 Task: Add an event with the title Strategy Planning Session, date '2024/05/16', time 8:00 AM to 10:00 AMand add a description: The Strategy Planning Session sets the foundation for informed decision-making, goal alignment, and coordinated efforts. It enables participants to collectively shape the organization's or project's direction, anticipate challenges, and create a roadmap for success._x000D_
_x000D_
_x000D_
_x000D_
_x000D_
Select event color  Basil . Add location for the event as: 654 Calle de Alcalá, Madrid, Spain, logged in from the account softage.1@softage.netand send the event invitation to softage.9@softage.net and softage.10@softage.net. Set a reminder for the event Monthly on the third Sunday
Action: Mouse moved to (38, 100)
Screenshot: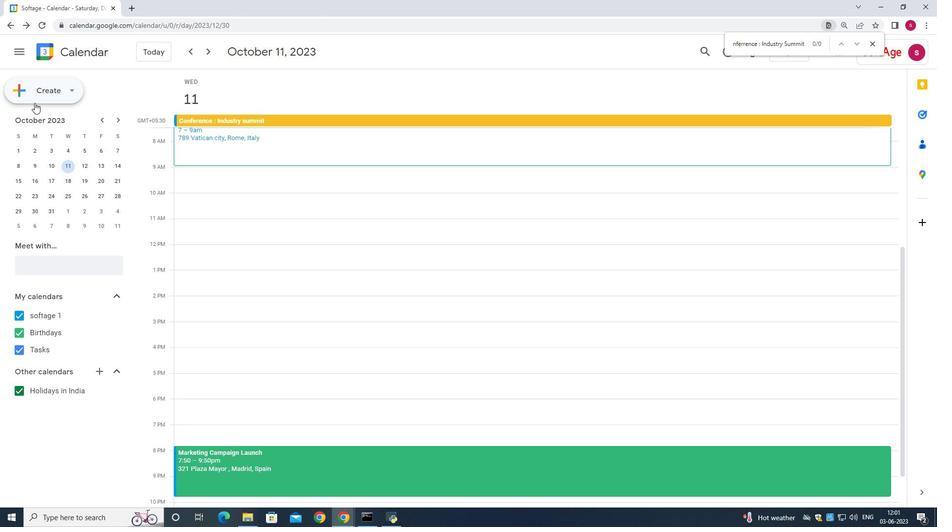 
Action: Mouse pressed left at (38, 100)
Screenshot: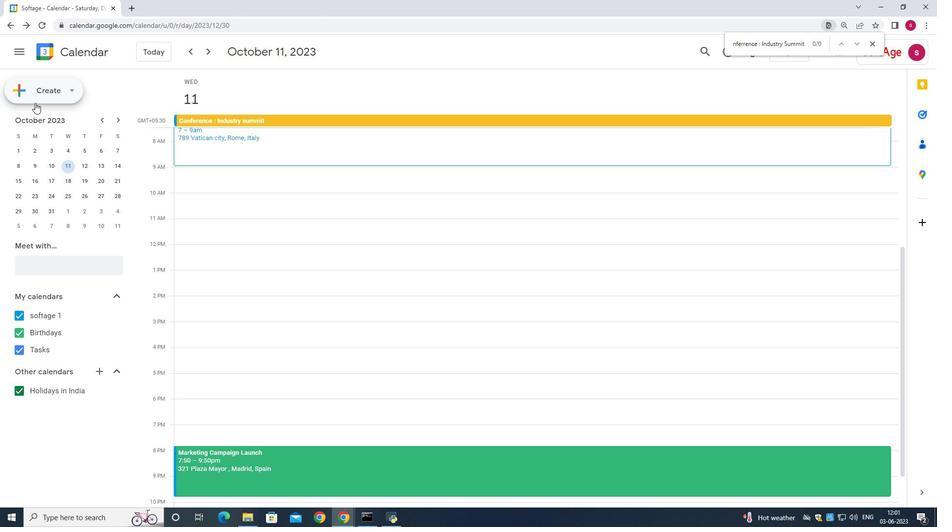 
Action: Mouse moved to (42, 116)
Screenshot: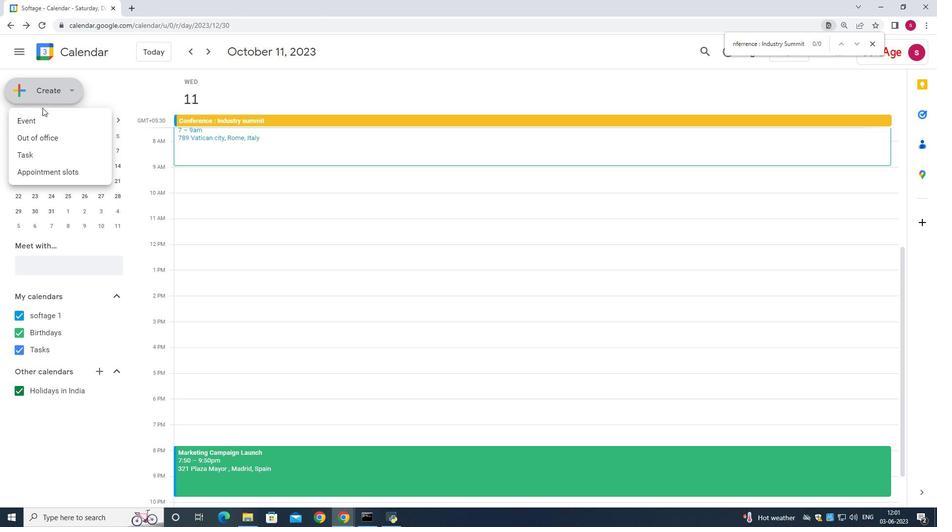 
Action: Mouse pressed left at (42, 116)
Screenshot: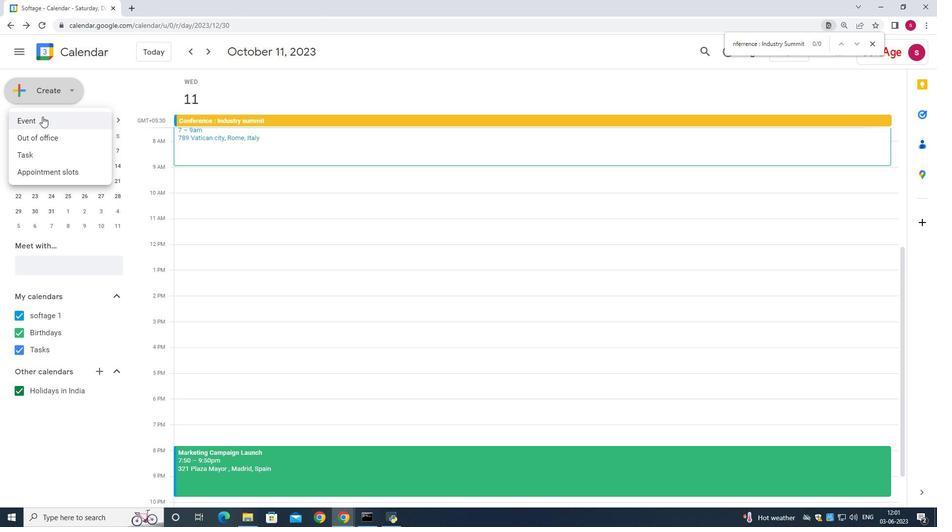 
Action: Mouse moved to (475, 172)
Screenshot: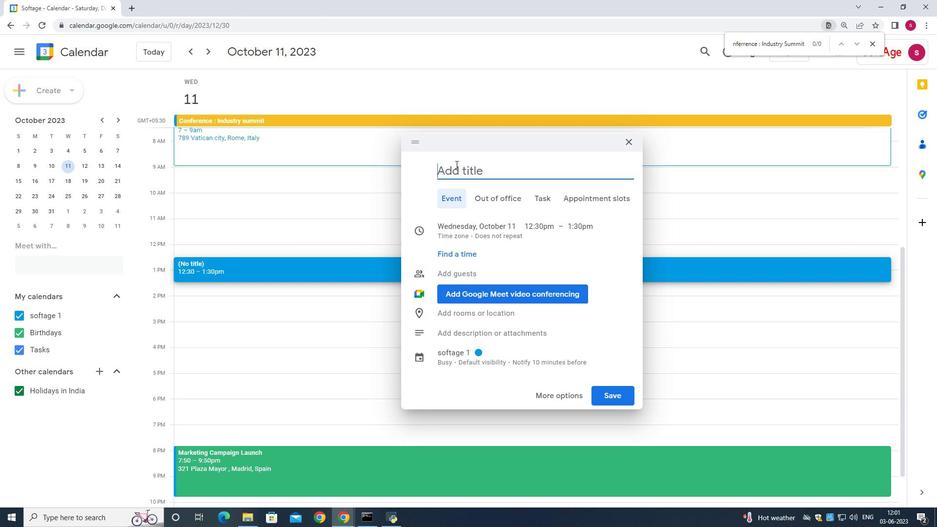 
Action: Mouse pressed left at (475, 172)
Screenshot: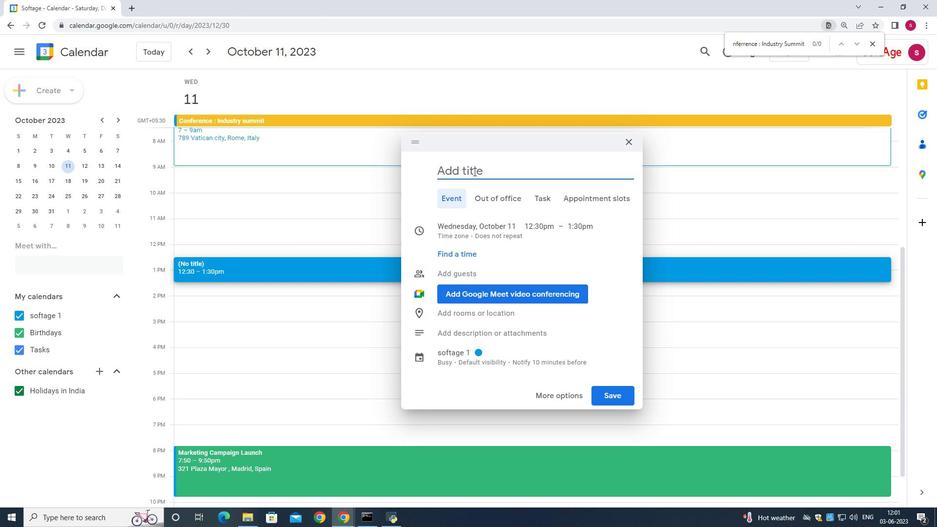 
Action: Key pressed <Key.shift>Strategy<Key.space><Key.shift>Planning<Key.space><Key.shift>Session
Screenshot: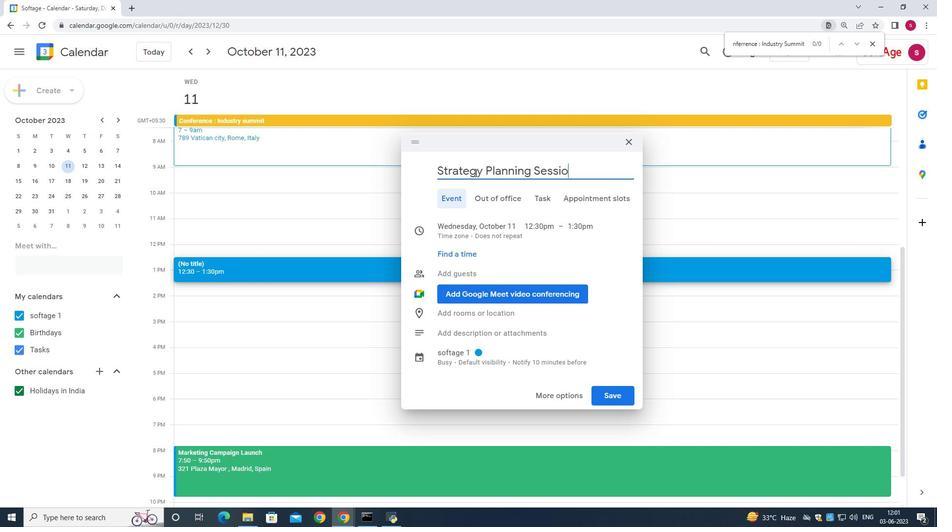 
Action: Mouse moved to (449, 227)
Screenshot: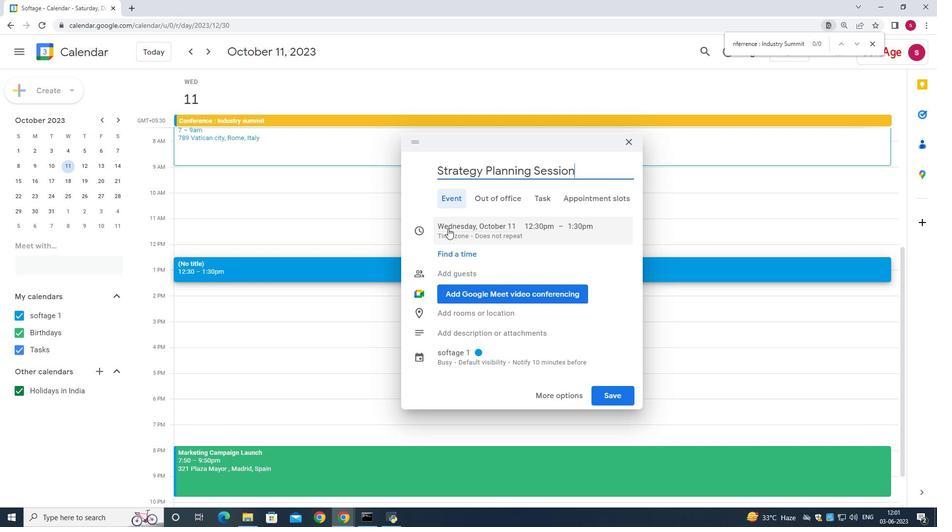 
Action: Mouse pressed left at (449, 227)
Screenshot: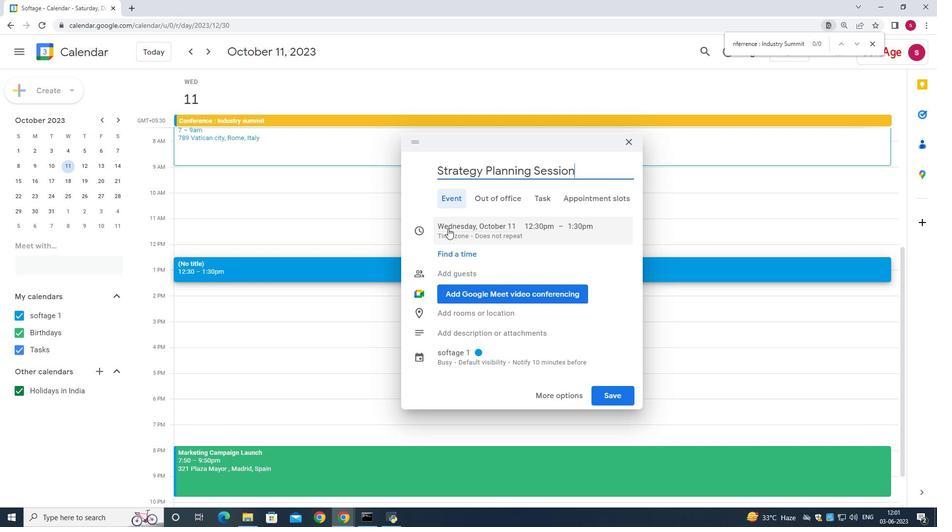 
Action: Mouse moved to (554, 249)
Screenshot: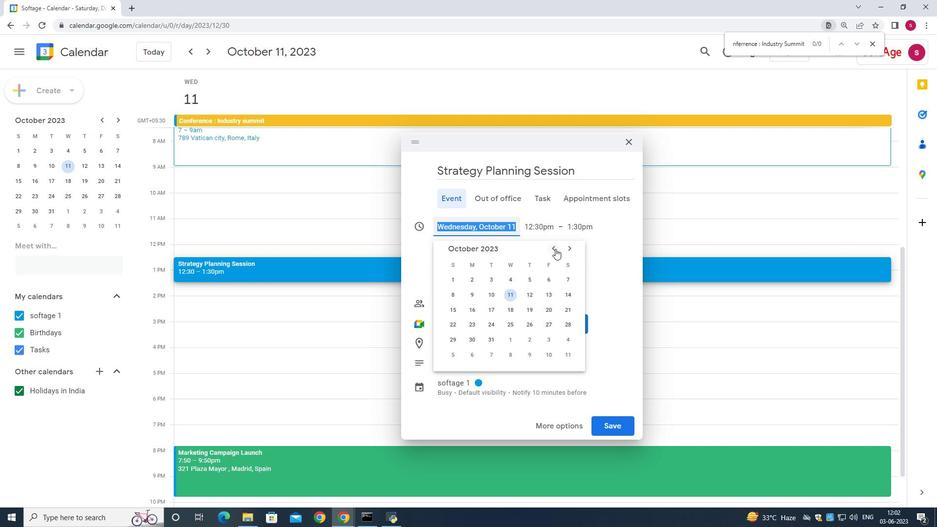 
Action: Mouse pressed left at (554, 249)
Screenshot: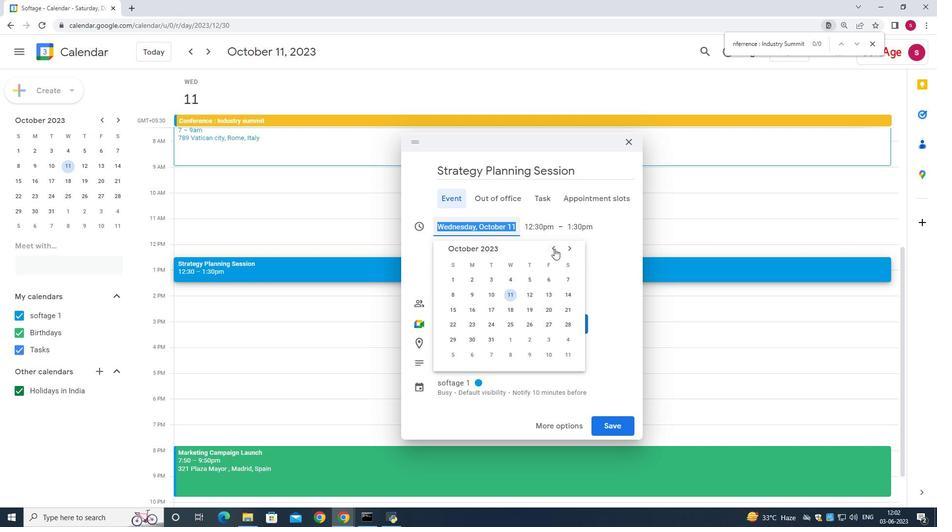 
Action: Mouse pressed left at (554, 249)
Screenshot: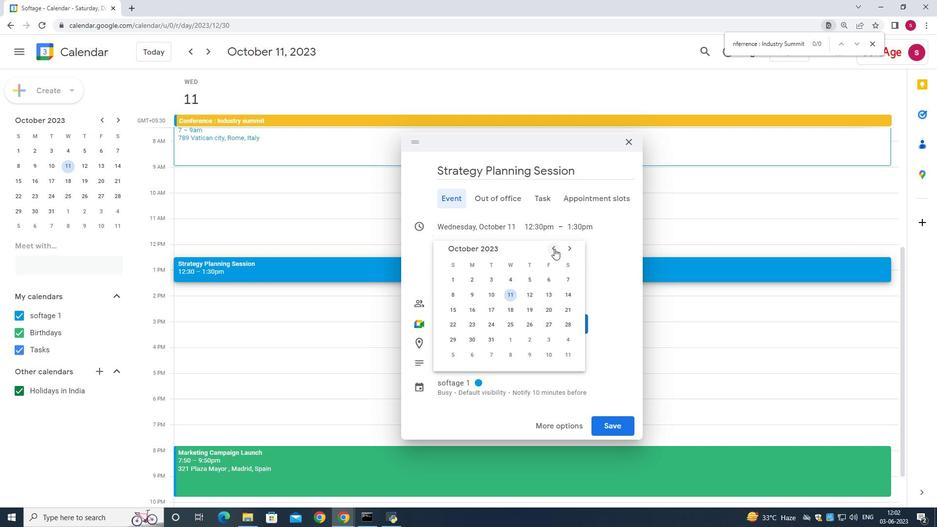 
Action: Mouse pressed left at (554, 249)
Screenshot: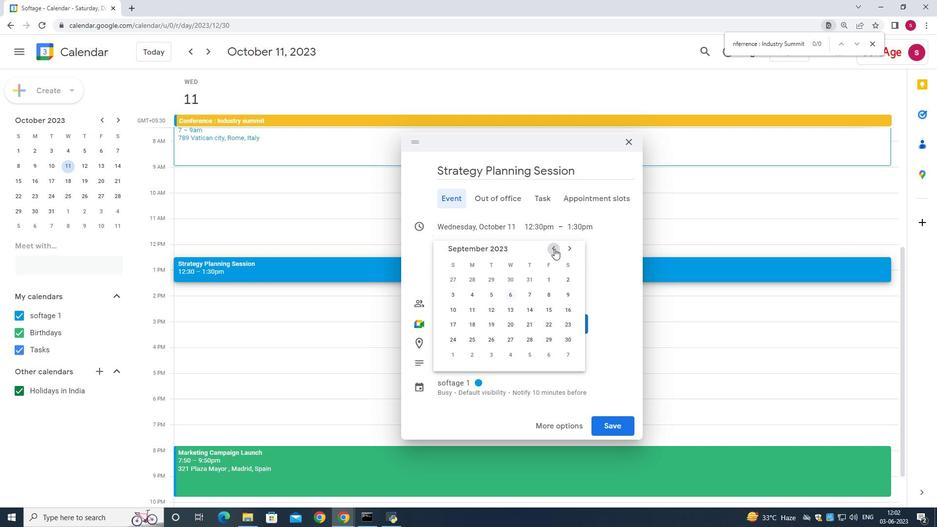 
Action: Mouse pressed left at (554, 249)
Screenshot: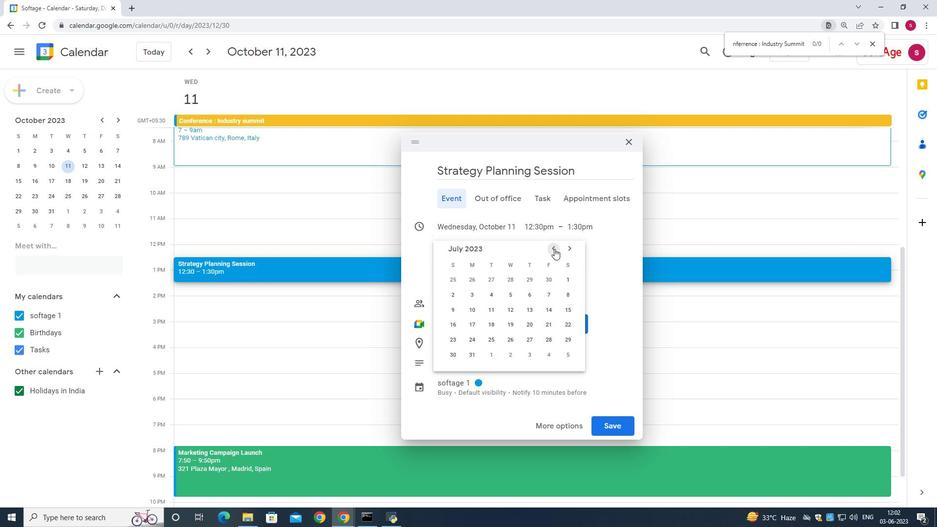 
Action: Mouse pressed left at (554, 249)
Screenshot: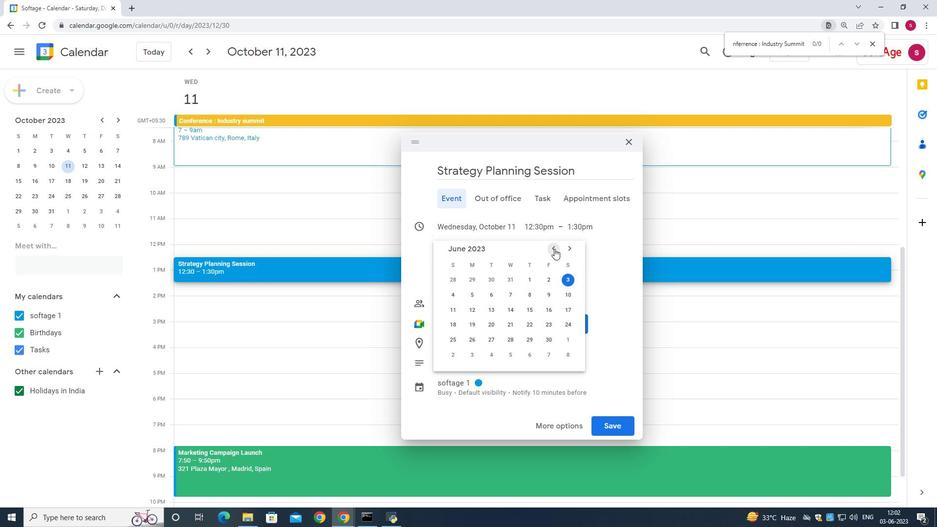 
Action: Mouse moved to (489, 310)
Screenshot: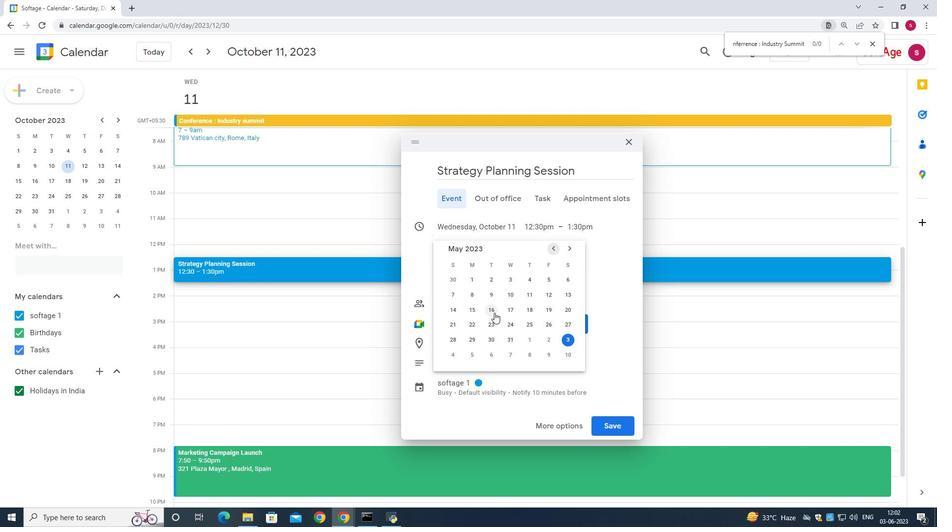 
Action: Mouse pressed left at (489, 310)
Screenshot: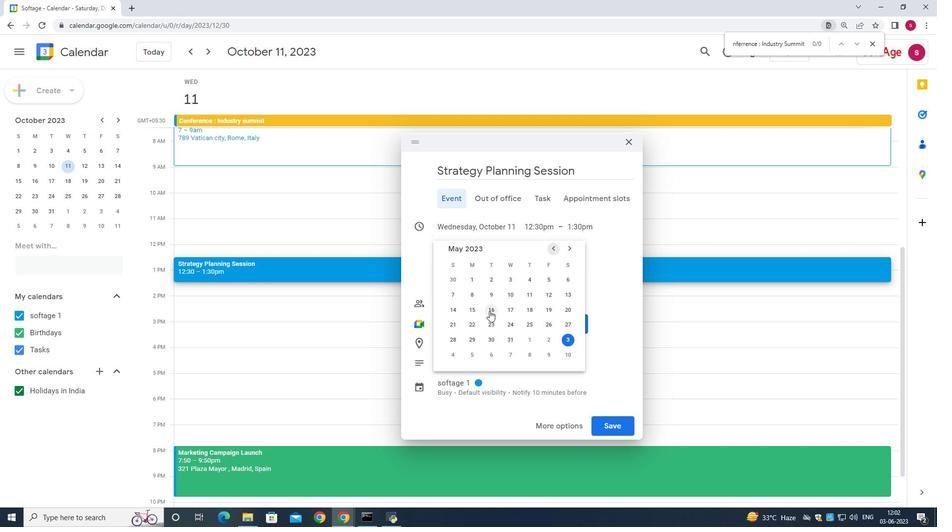 
Action: Mouse moved to (520, 230)
Screenshot: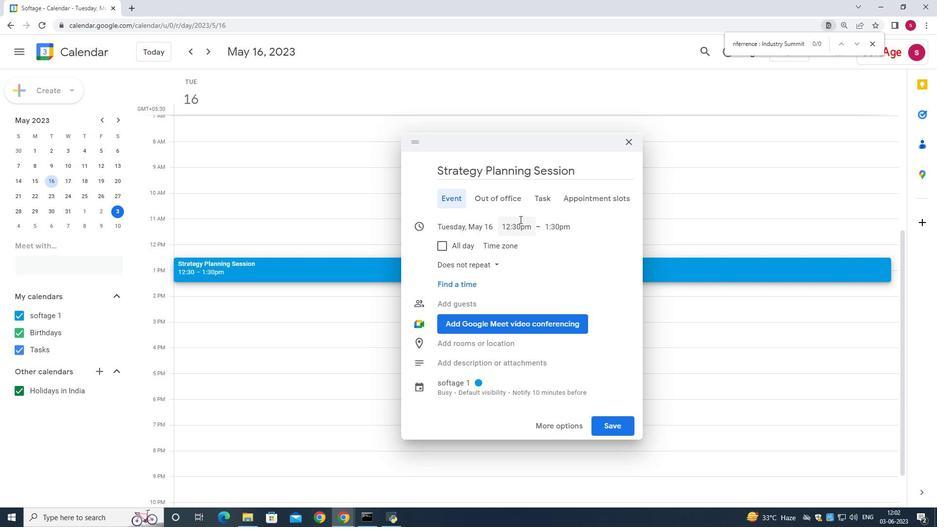 
Action: Mouse pressed left at (520, 230)
Screenshot: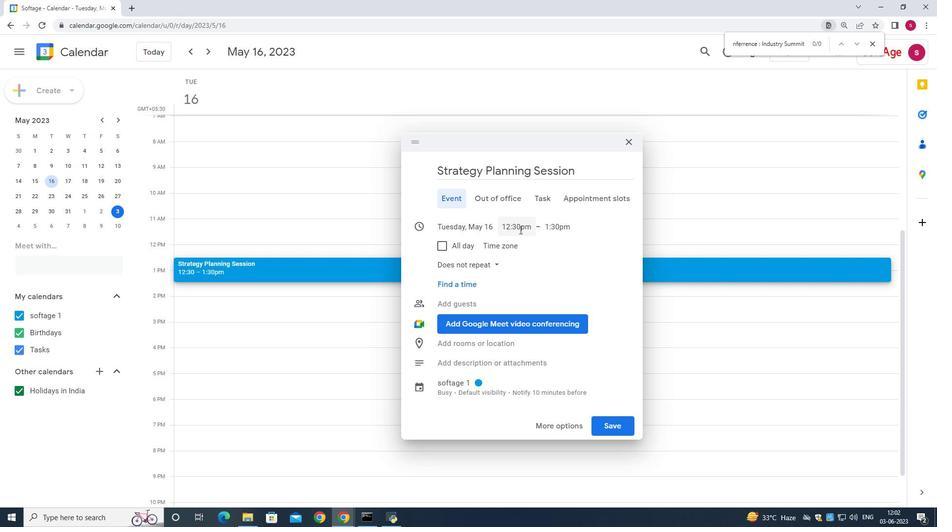 
Action: Mouse moved to (525, 263)
Screenshot: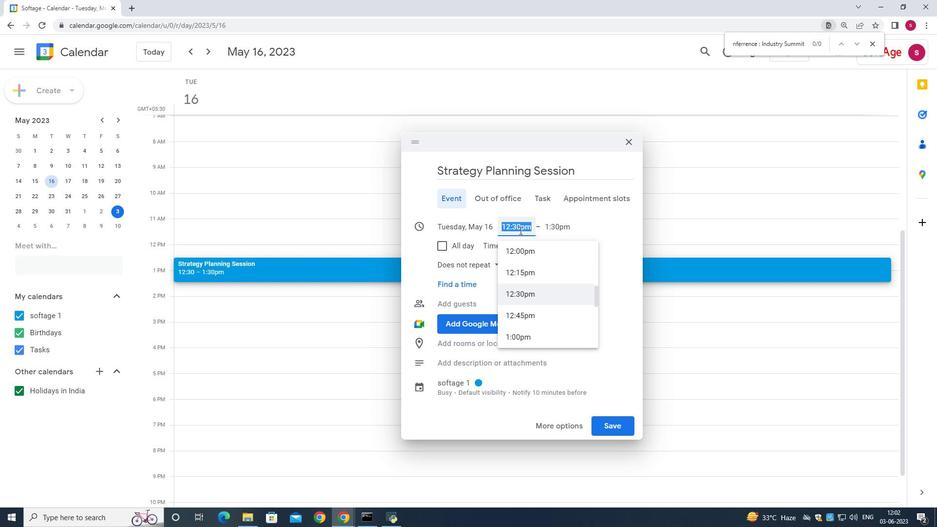 
Action: Mouse scrolled (525, 264) with delta (0, 0)
Screenshot: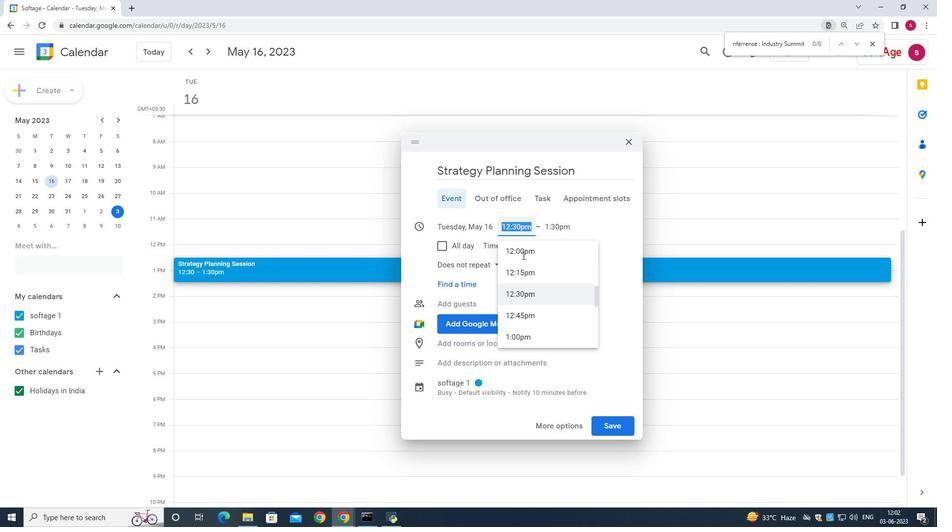 
Action: Mouse scrolled (525, 264) with delta (0, 0)
Screenshot: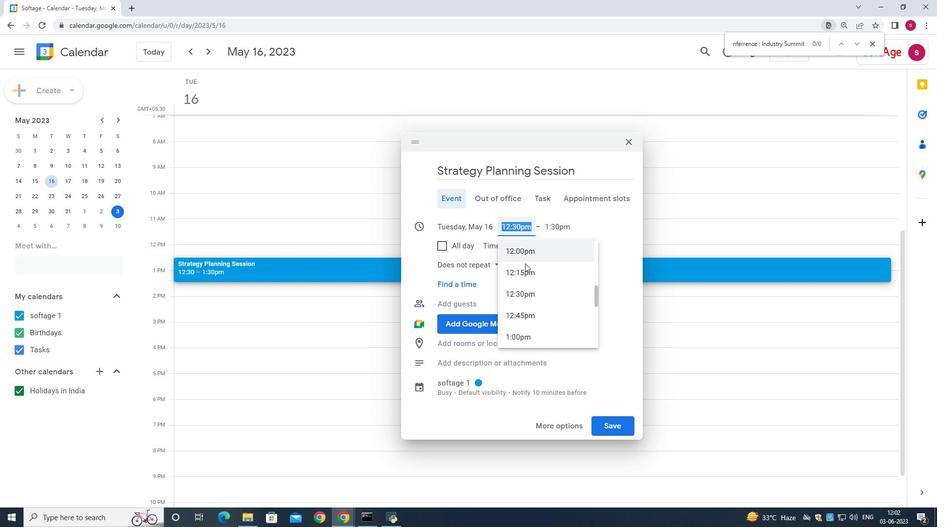 
Action: Mouse scrolled (525, 264) with delta (0, 0)
Screenshot: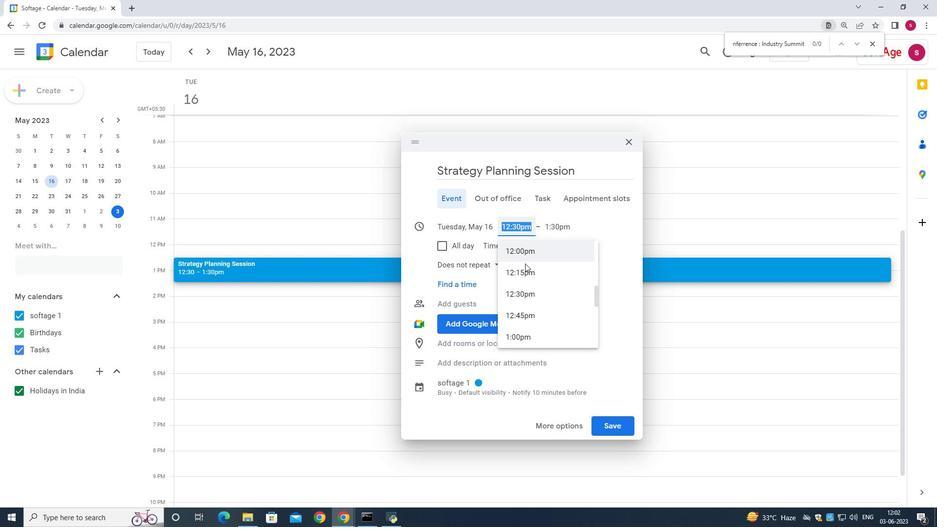 
Action: Mouse scrolled (525, 264) with delta (0, 0)
Screenshot: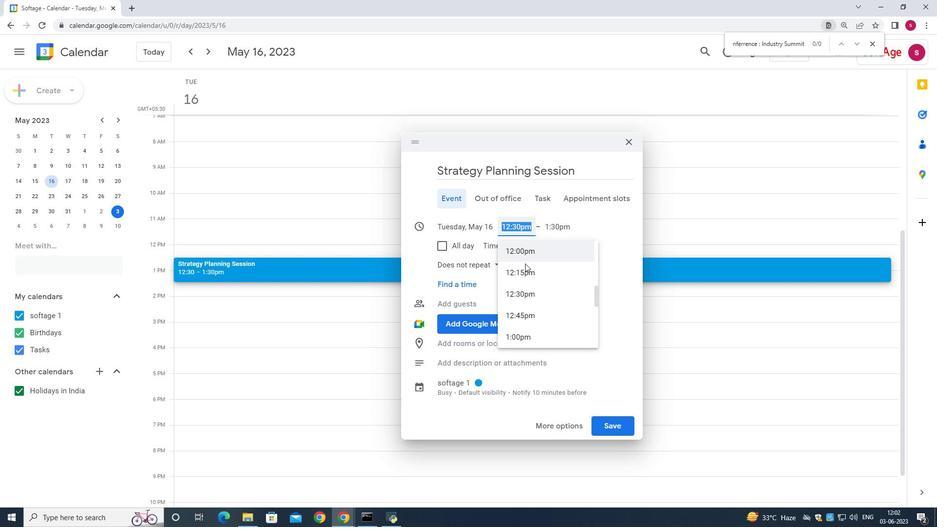 
Action: Mouse scrolled (525, 264) with delta (0, 0)
Screenshot: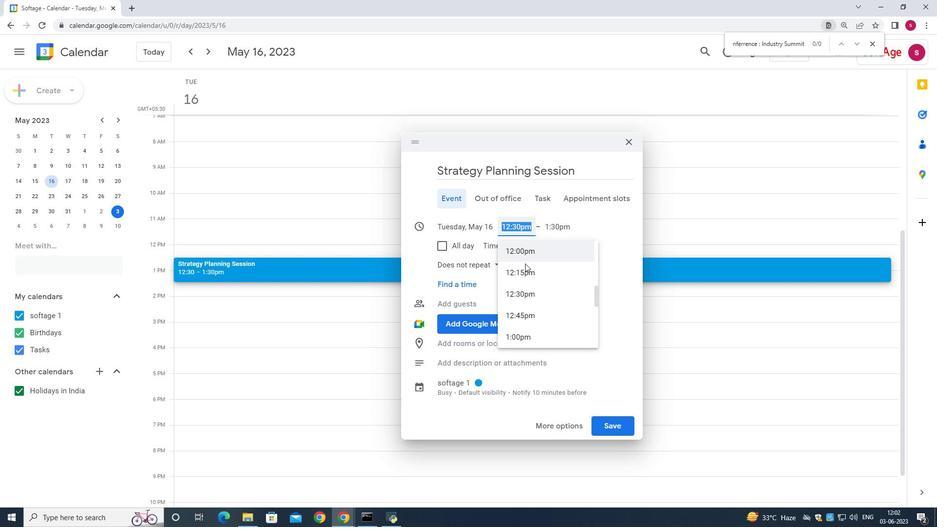 
Action: Mouse moved to (552, 290)
Screenshot: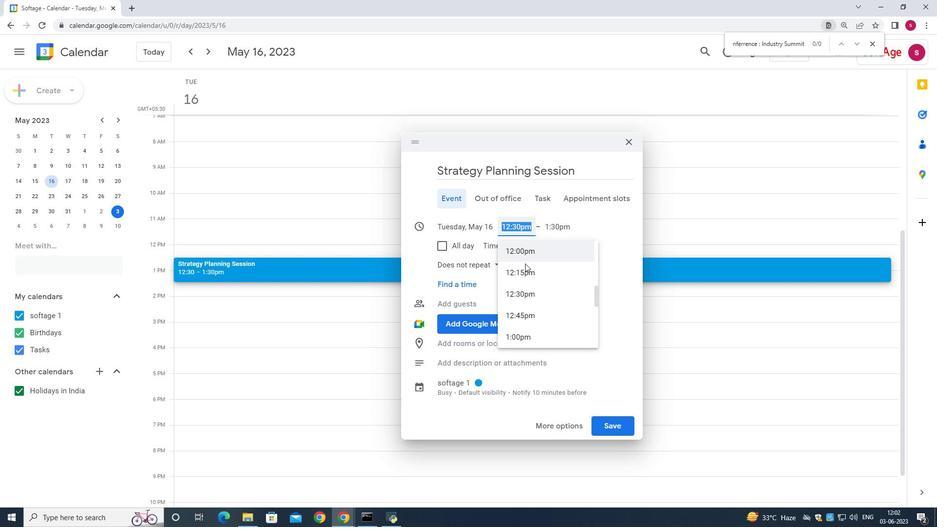 
Action: Mouse scrolled (552, 290) with delta (0, 0)
Screenshot: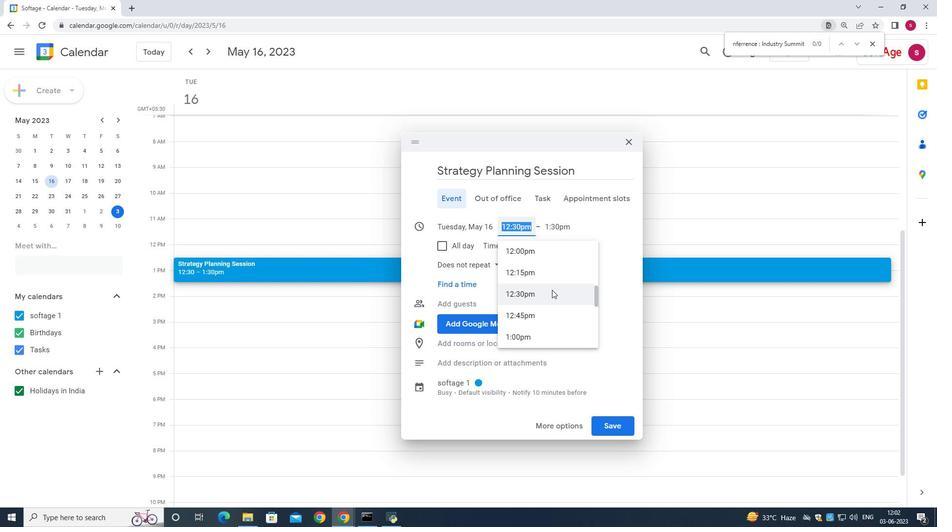 
Action: Mouse scrolled (552, 290) with delta (0, 0)
Screenshot: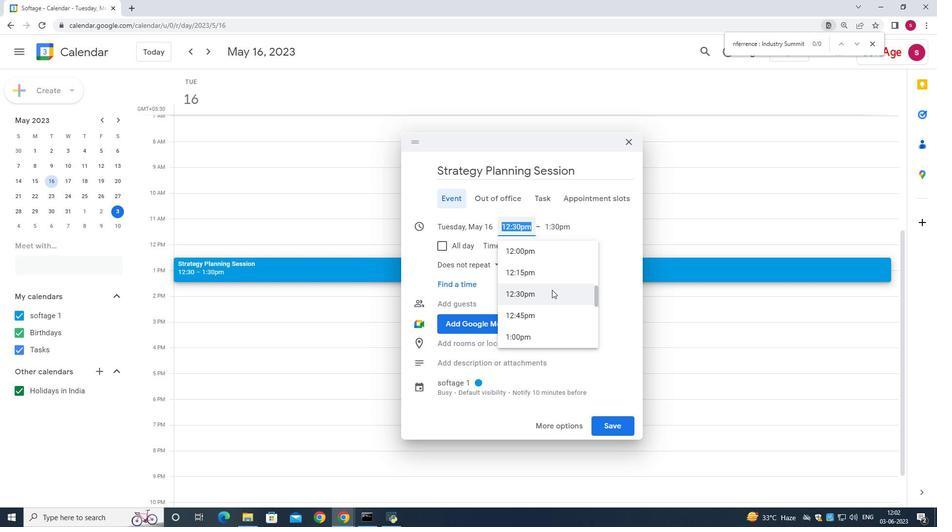 
Action: Mouse scrolled (552, 290) with delta (0, 0)
Screenshot: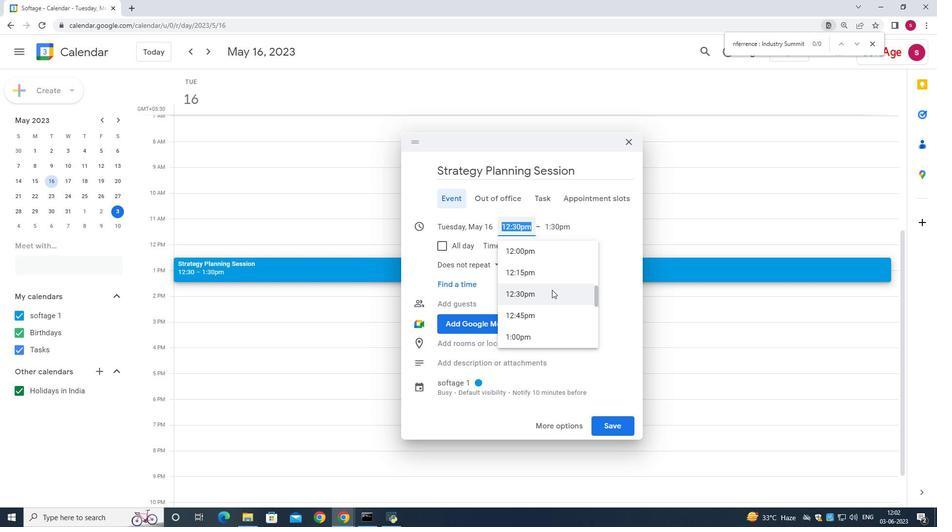 
Action: Mouse scrolled (552, 290) with delta (0, 0)
Screenshot: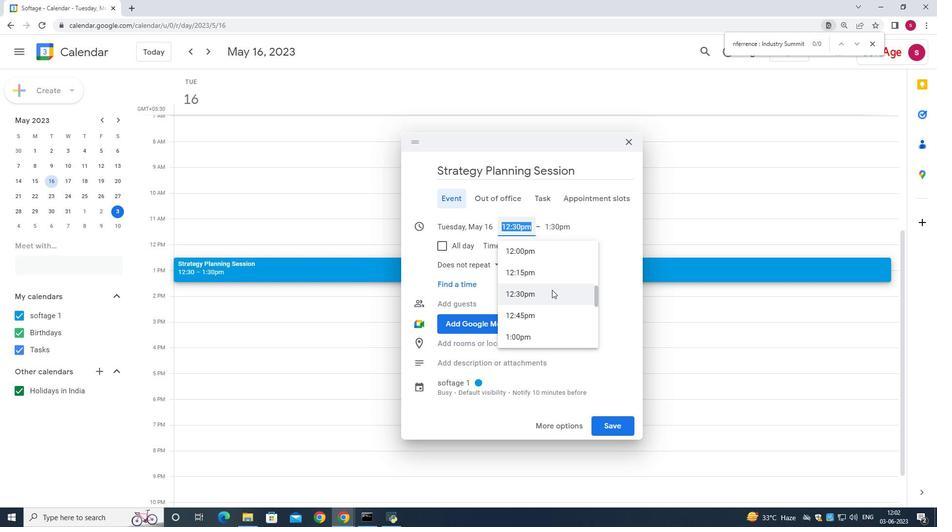 
Action: Mouse moved to (558, 262)
Screenshot: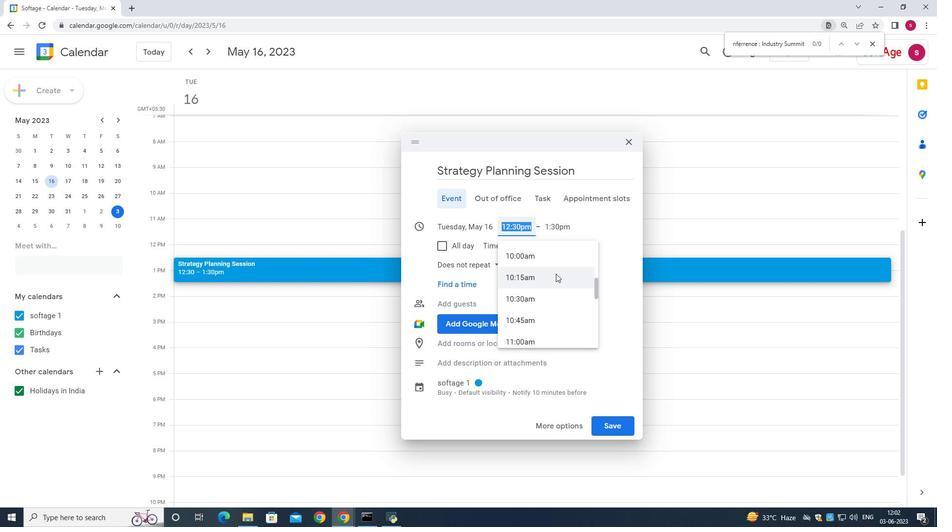 
Action: Mouse scrolled (558, 262) with delta (0, 0)
Screenshot: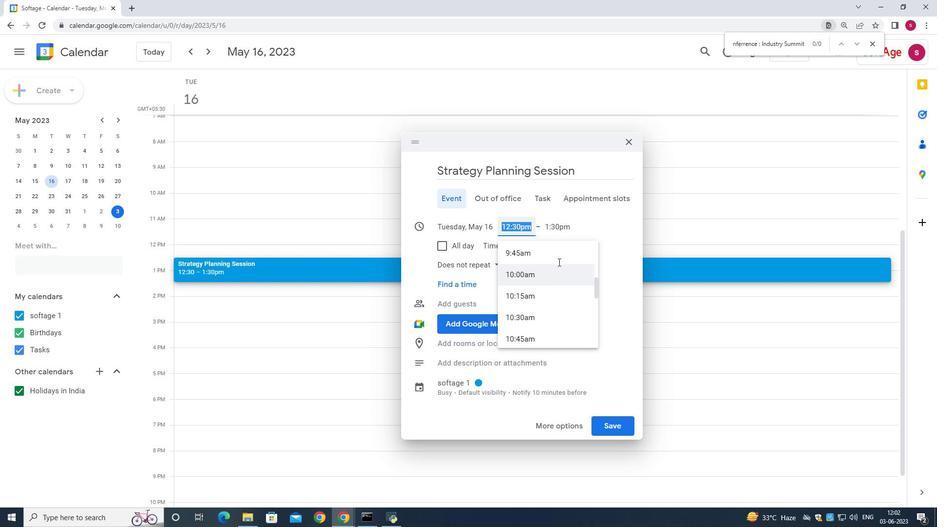 
Action: Mouse scrolled (558, 262) with delta (0, 0)
Screenshot: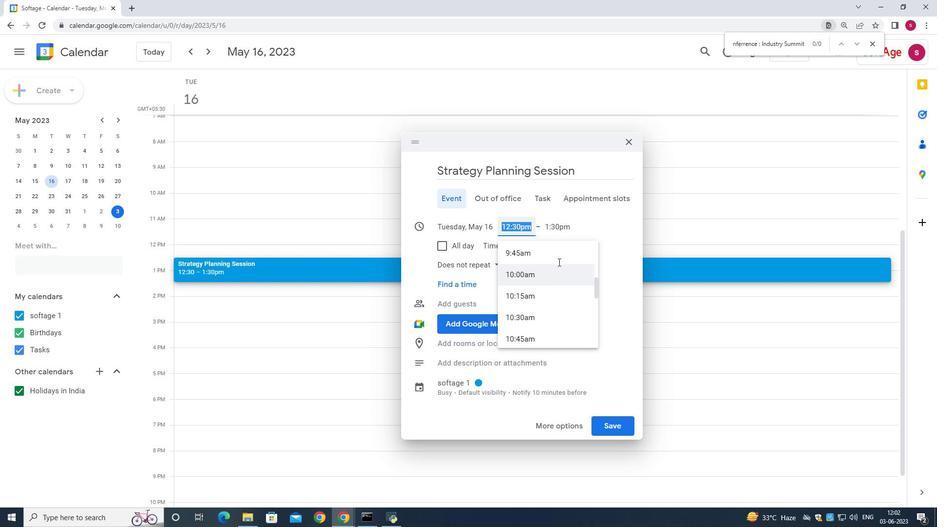 
Action: Mouse scrolled (558, 262) with delta (0, 0)
Screenshot: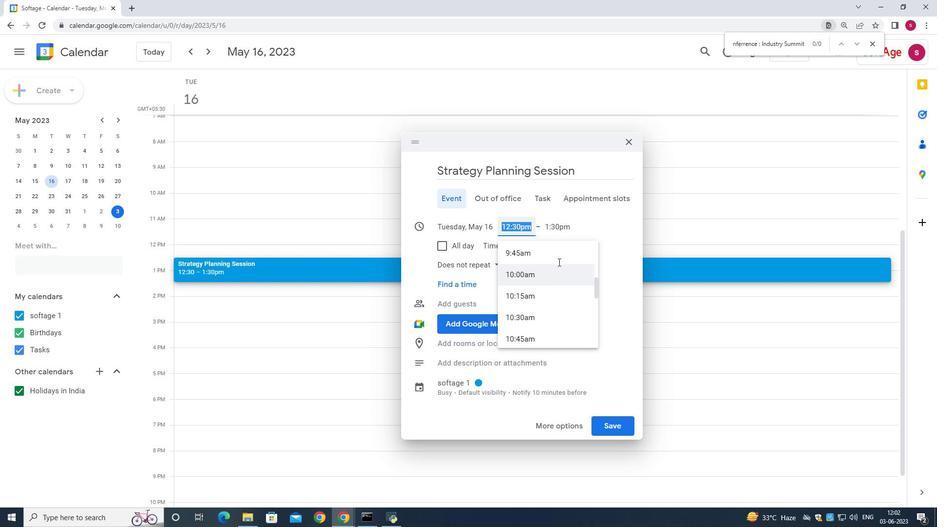 
Action: Mouse moved to (558, 262)
Screenshot: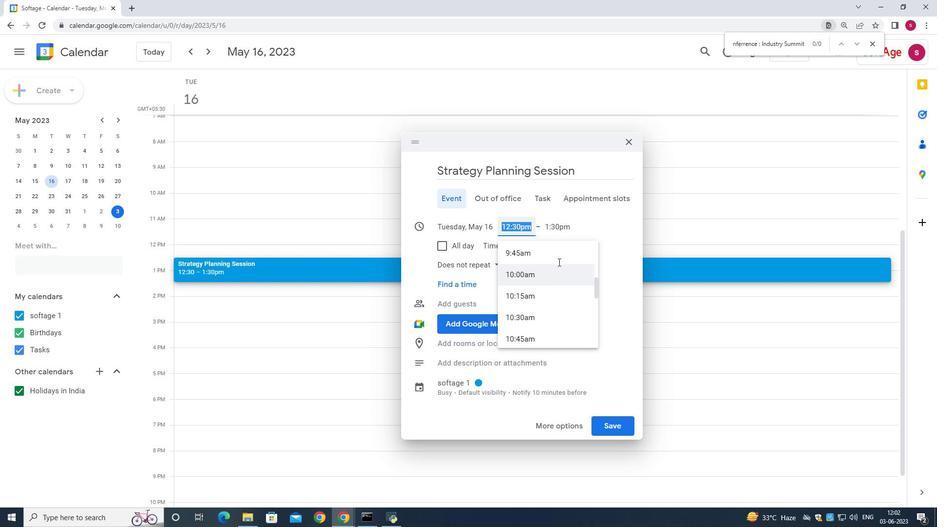 
Action: Mouse scrolled (558, 262) with delta (0, 0)
Screenshot: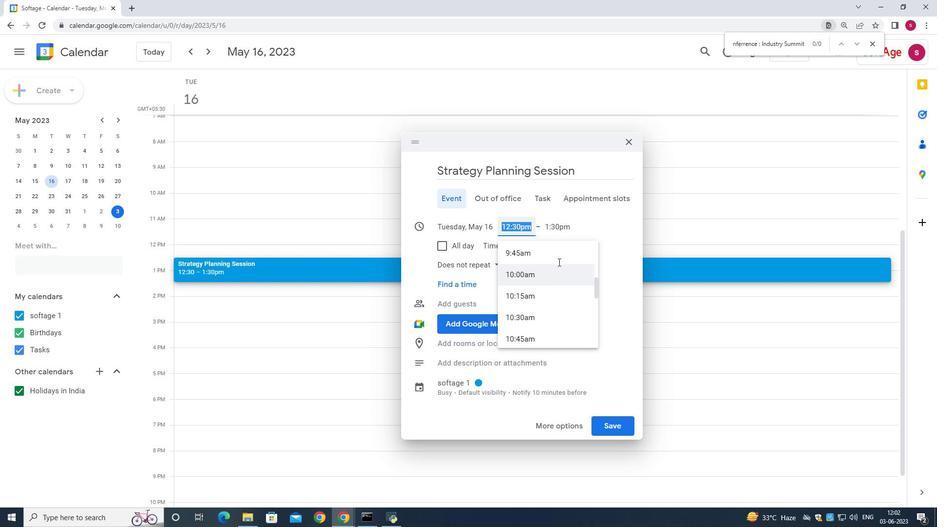 
Action: Mouse moved to (571, 285)
Screenshot: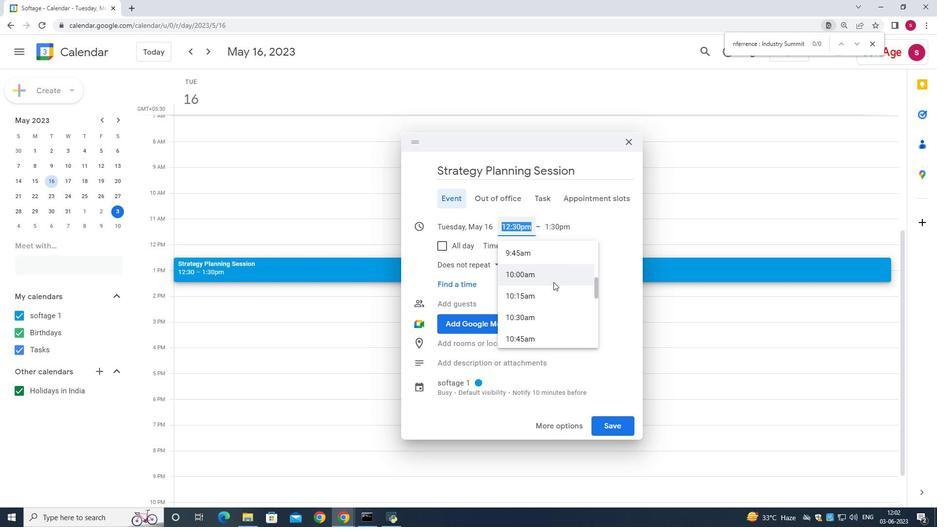 
Action: Mouse scrolled (571, 286) with delta (0, 0)
Screenshot: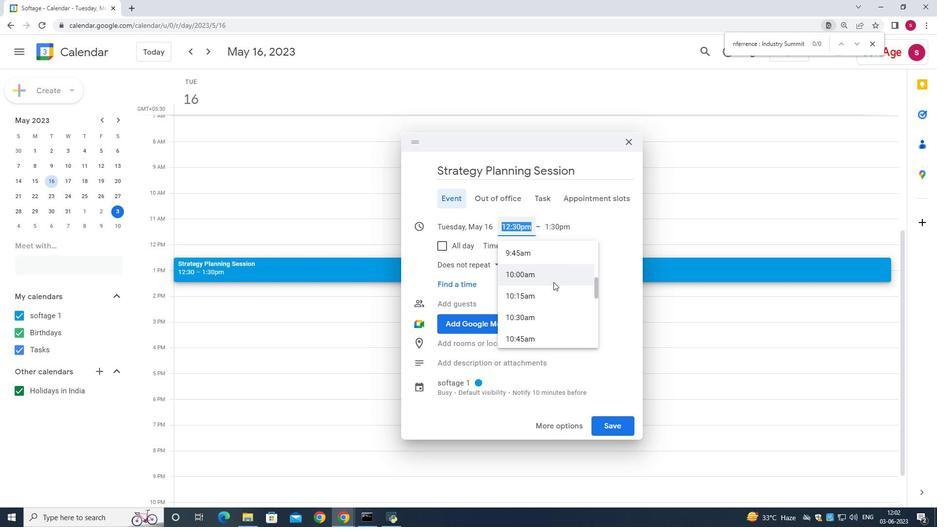 
Action: Mouse moved to (573, 285)
Screenshot: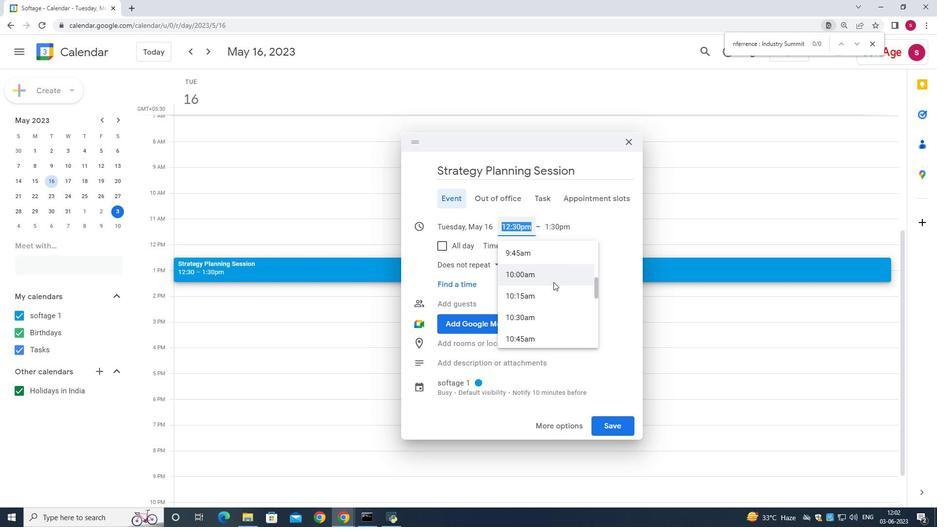 
Action: Mouse scrolled (573, 285) with delta (0, 0)
Screenshot: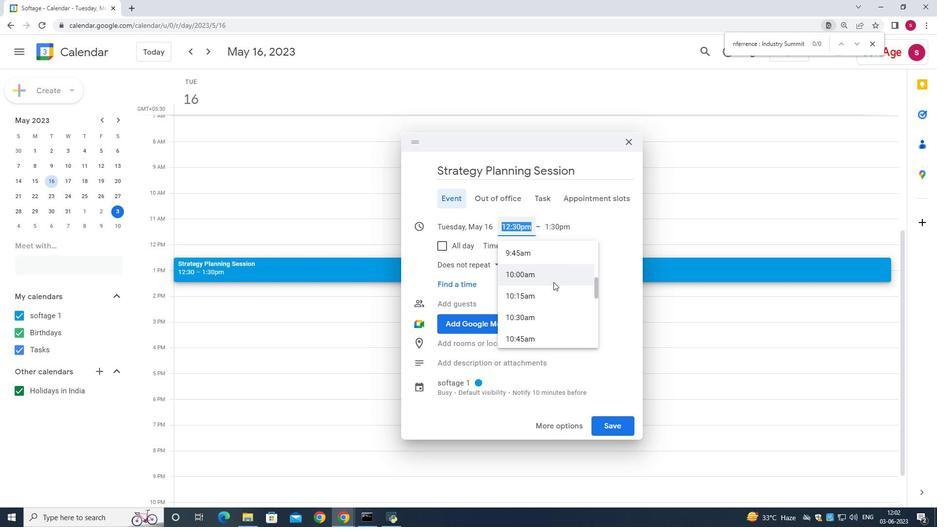 
Action: Mouse moved to (573, 285)
Screenshot: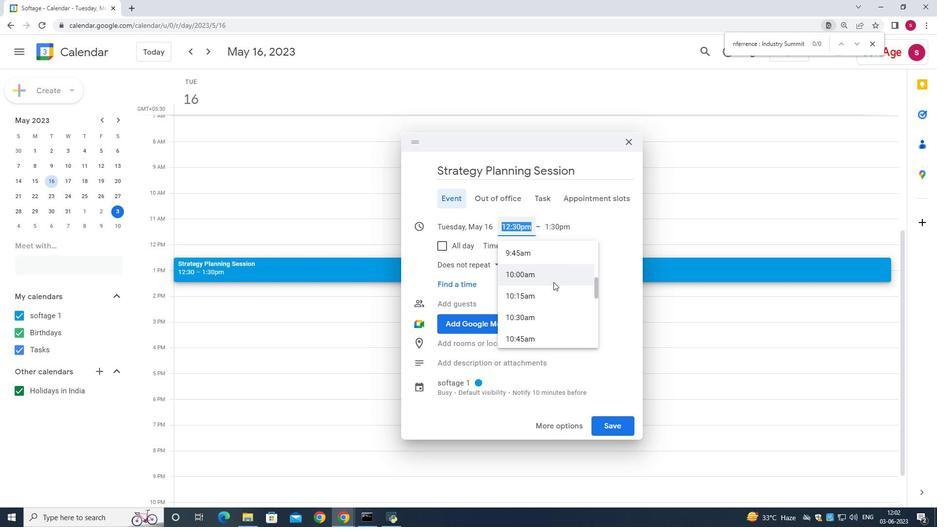 
Action: Mouse scrolled (573, 285) with delta (0, 0)
Screenshot: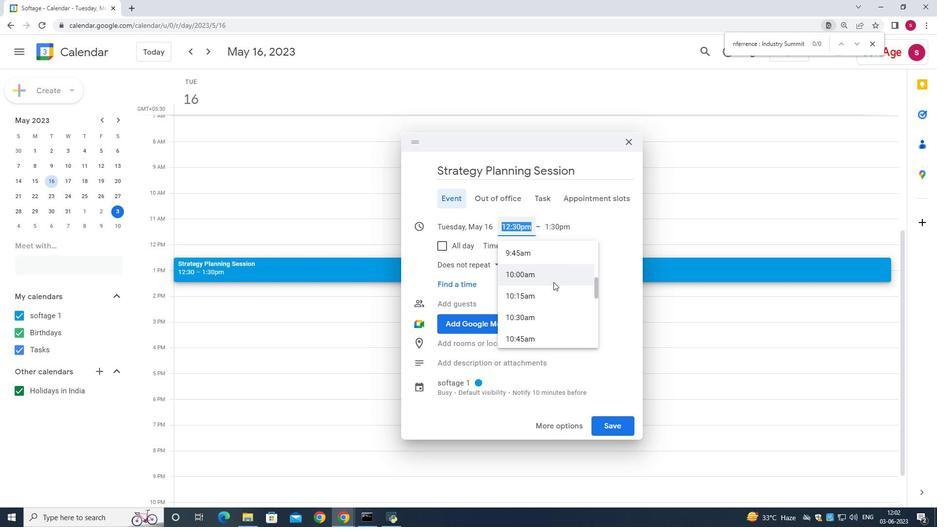
Action: Mouse moved to (573, 285)
Screenshot: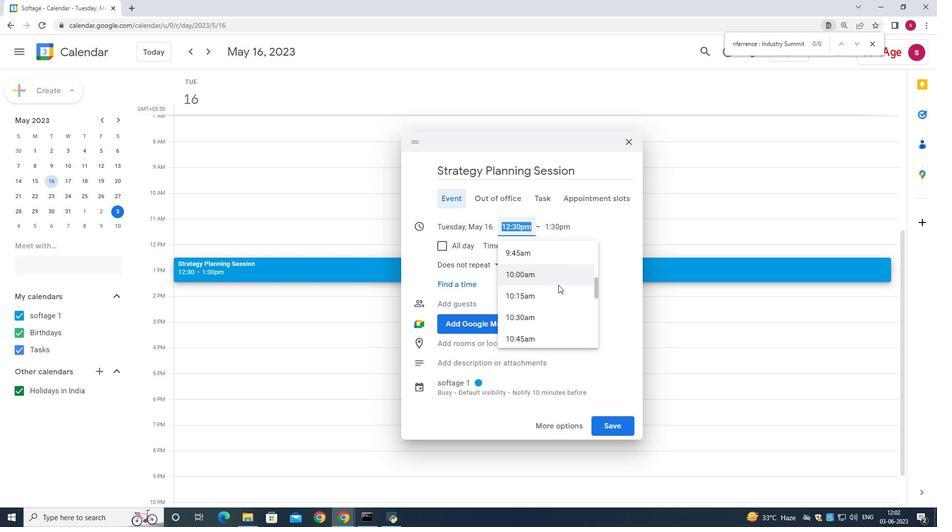 
Action: Mouse scrolled (573, 285) with delta (0, 0)
Screenshot: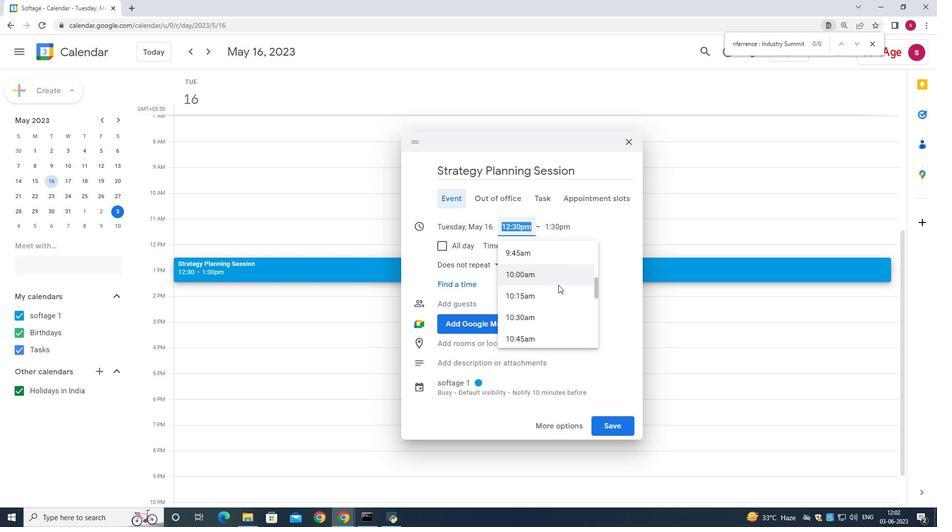 
Action: Mouse moved to (573, 281)
Screenshot: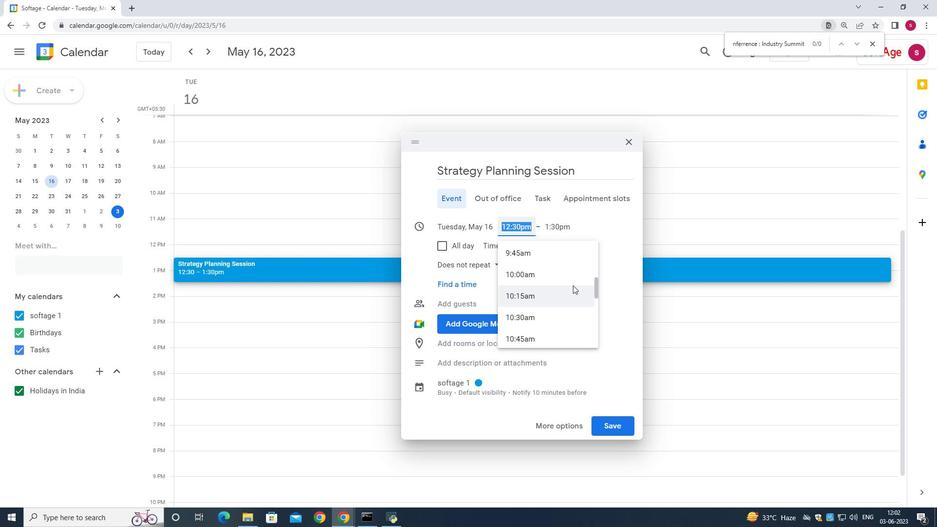 
Action: Mouse scrolled (573, 281) with delta (0, 0)
Screenshot: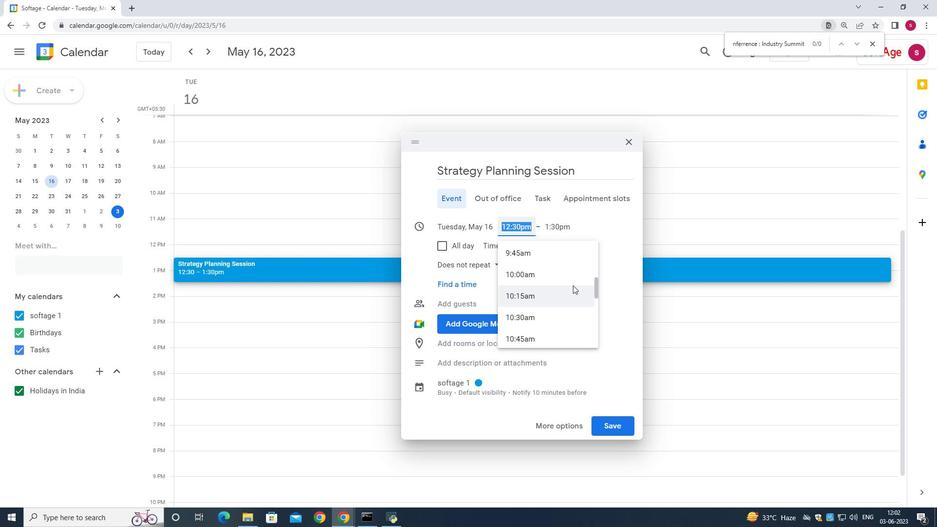 
Action: Mouse moved to (567, 269)
Screenshot: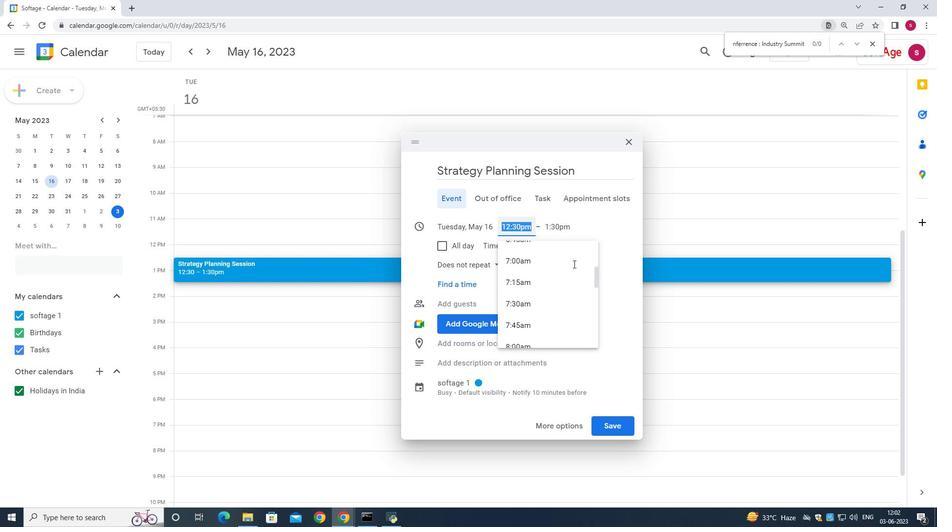 
Action: Mouse scrolled (567, 269) with delta (0, 0)
Screenshot: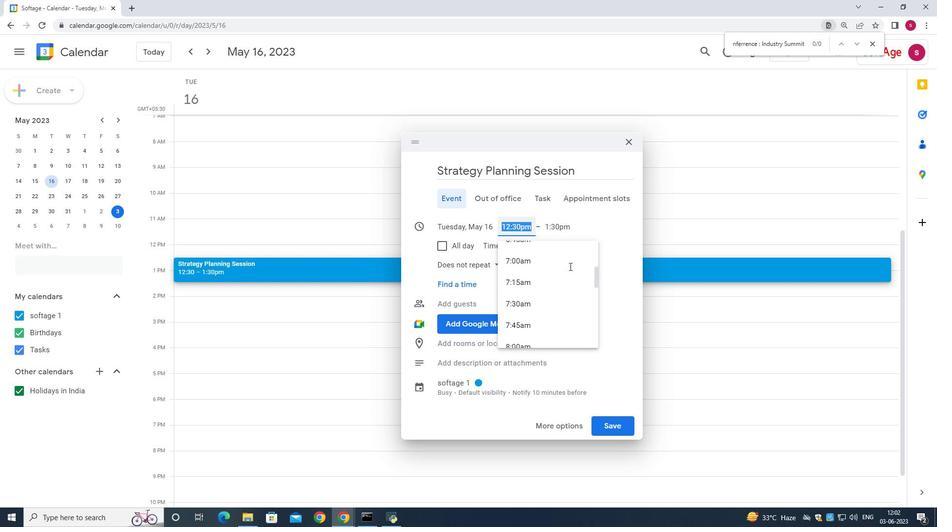 
Action: Mouse scrolled (567, 269) with delta (0, 0)
Screenshot: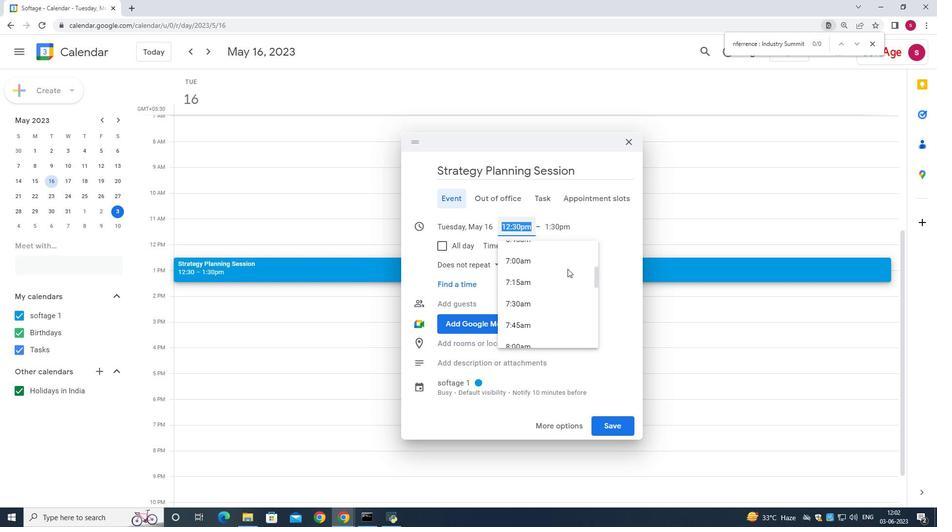 
Action: Mouse scrolled (567, 269) with delta (0, 0)
Screenshot: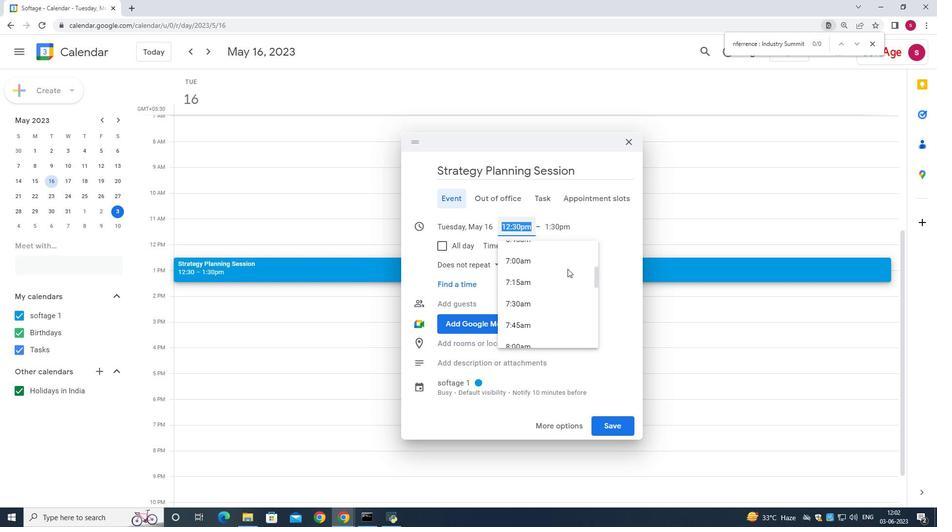 
Action: Mouse scrolled (567, 268) with delta (0, 0)
Screenshot: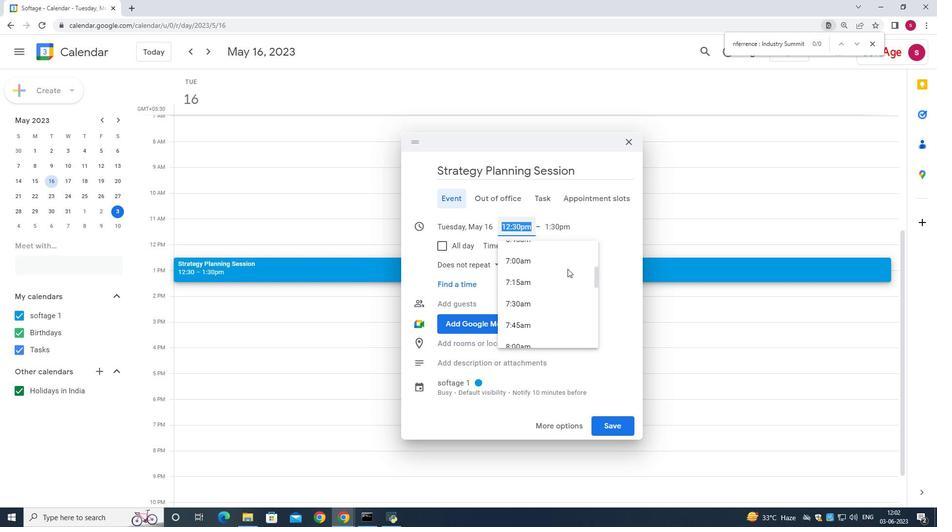 
Action: Mouse scrolled (567, 268) with delta (0, 0)
Screenshot: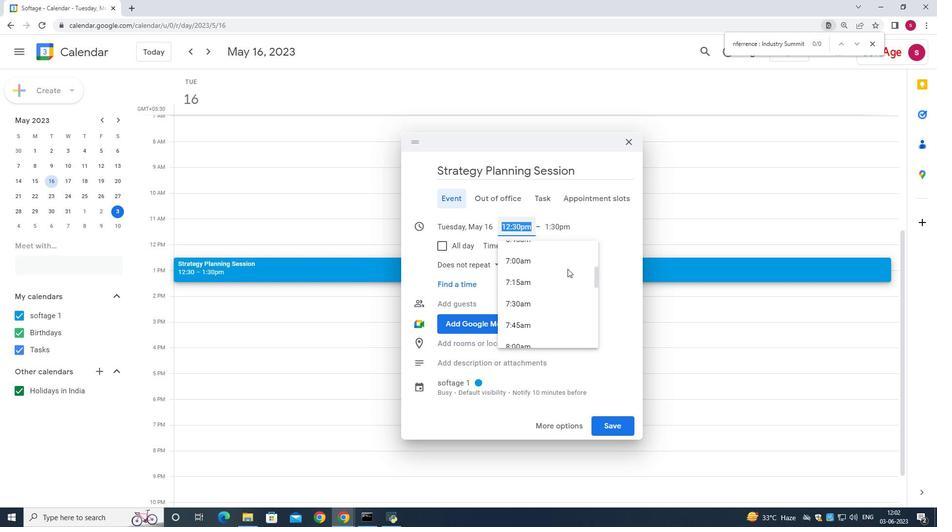 
Action: Mouse scrolled (567, 268) with delta (0, 0)
Screenshot: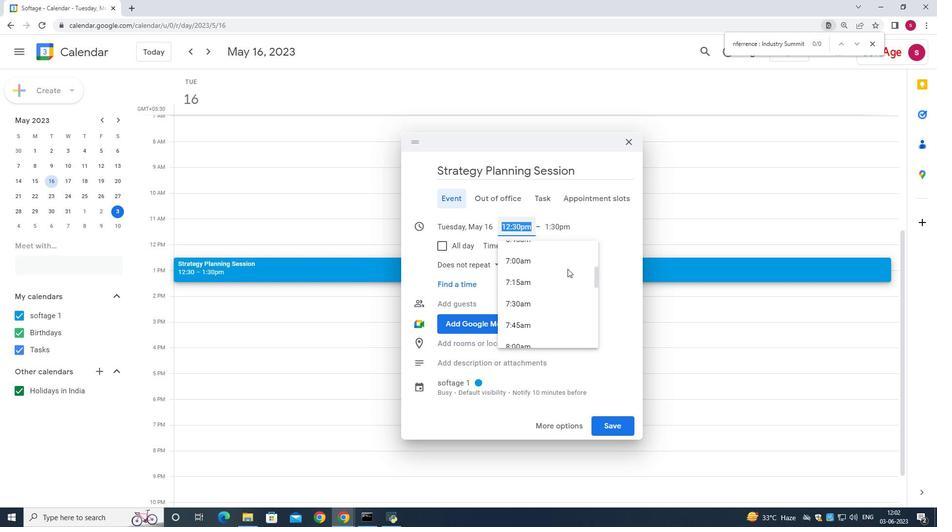 
Action: Mouse moved to (554, 293)
Screenshot: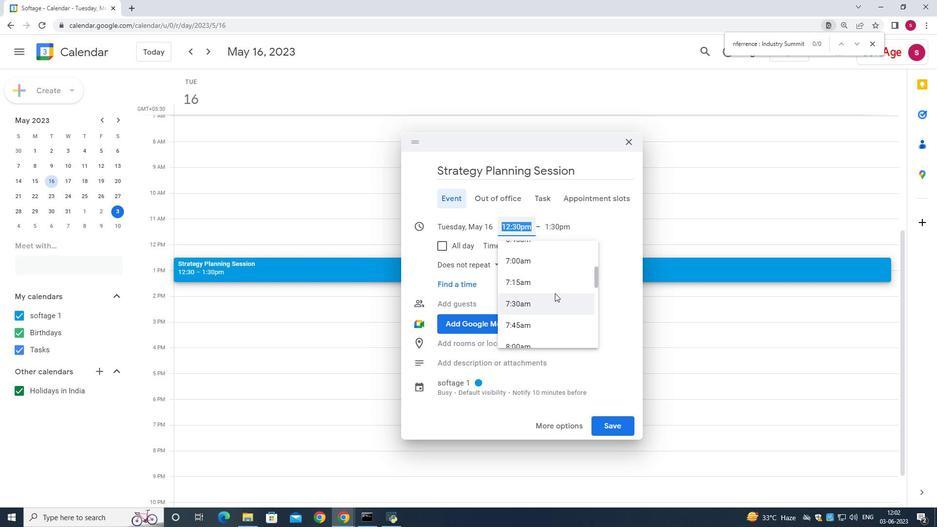 
Action: Mouse scrolled (554, 293) with delta (0, 0)
Screenshot: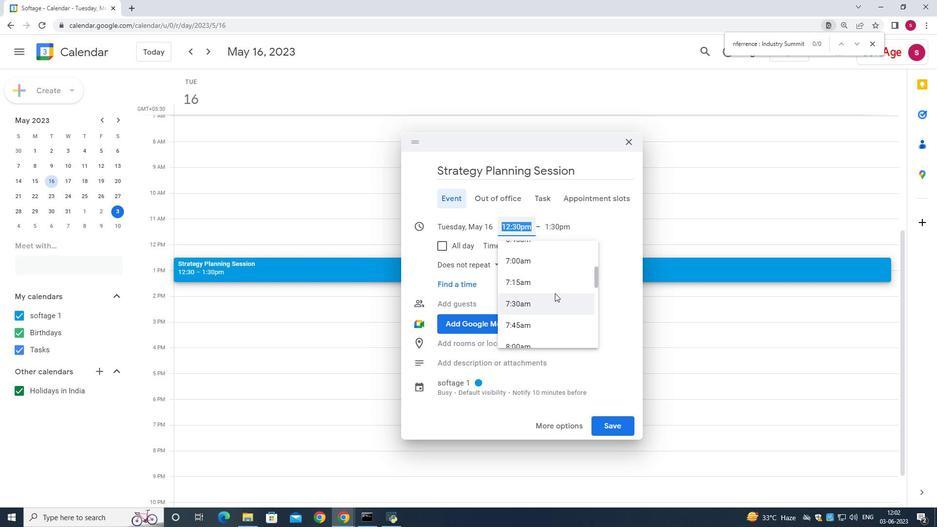
Action: Mouse moved to (544, 301)
Screenshot: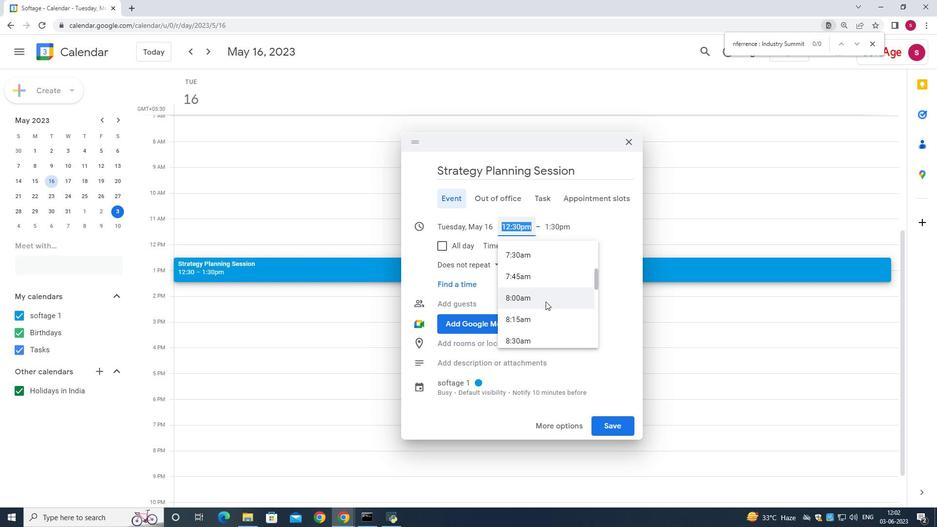 
Action: Mouse pressed left at (544, 301)
Screenshot: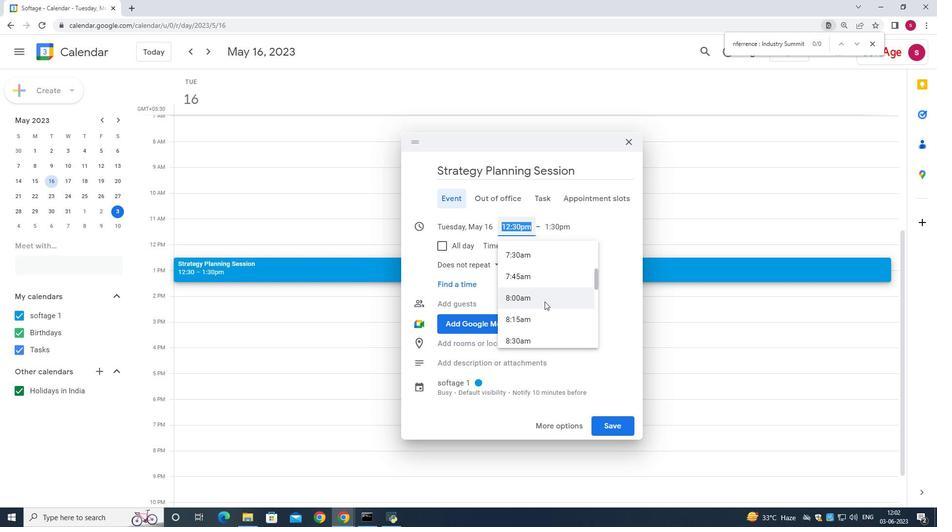 
Action: Mouse moved to (556, 230)
Screenshot: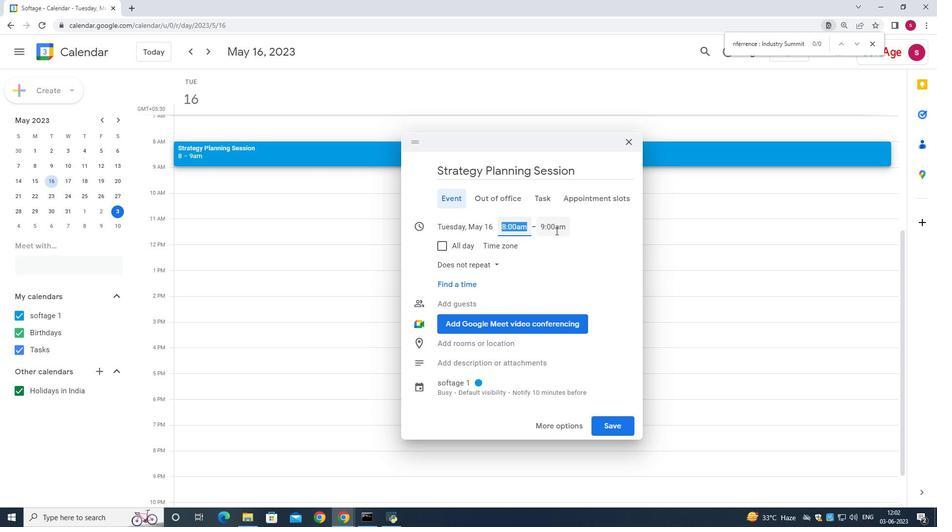 
Action: Mouse pressed left at (556, 230)
Screenshot: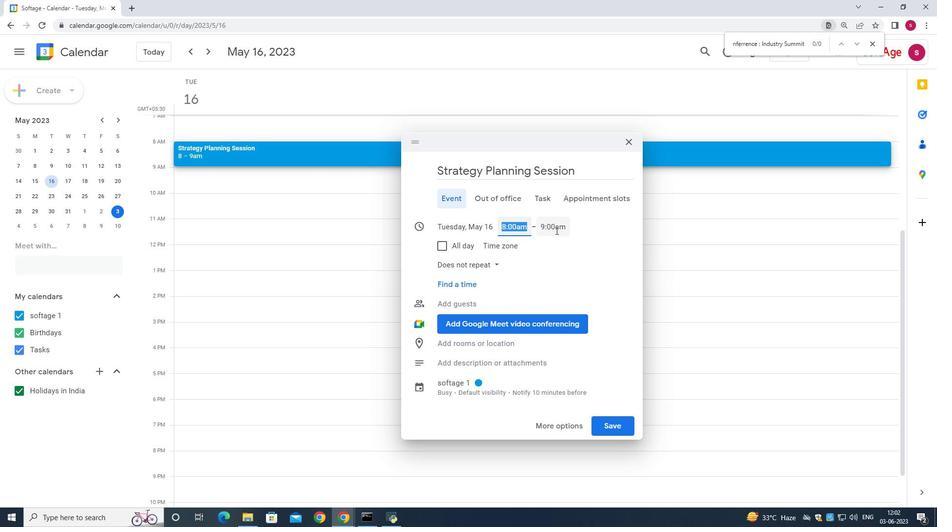 
Action: Mouse moved to (575, 299)
Screenshot: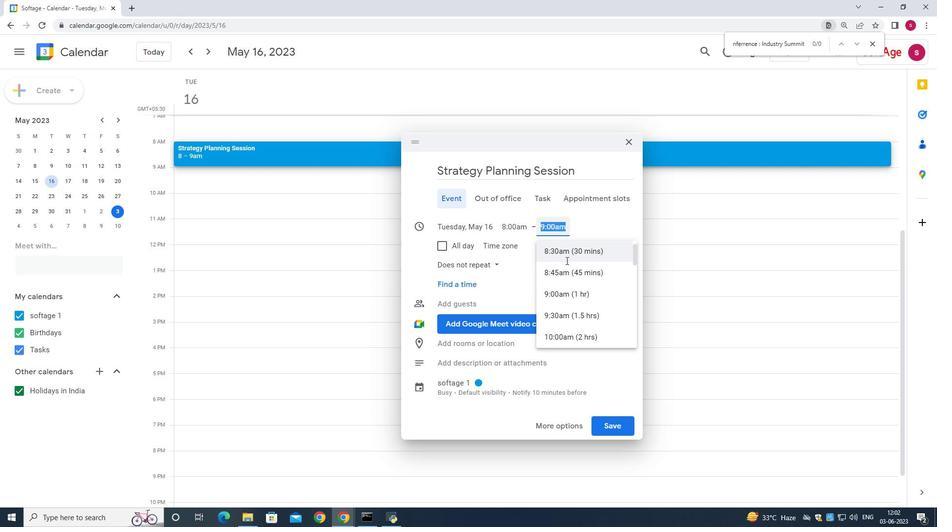 
Action: Mouse scrolled (575, 298) with delta (0, 0)
Screenshot: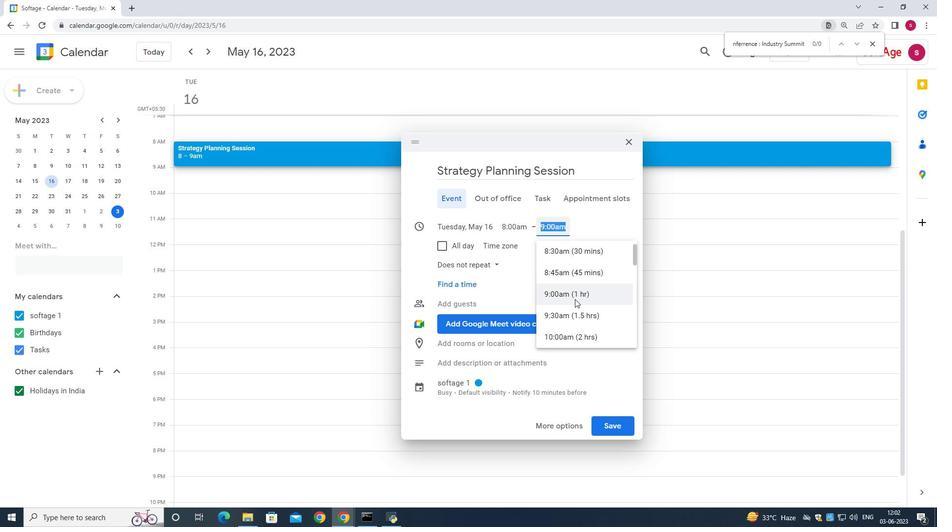 
Action: Mouse moved to (571, 290)
Screenshot: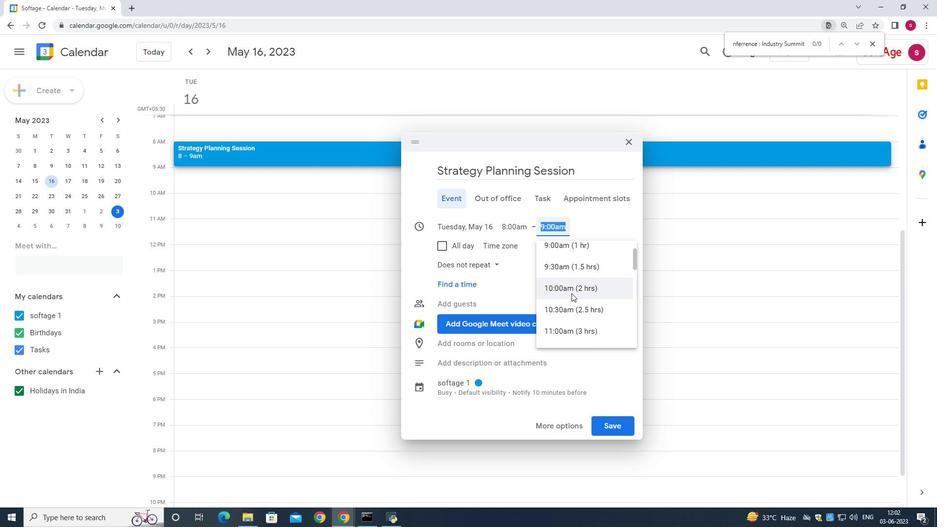
Action: Mouse pressed left at (571, 290)
Screenshot: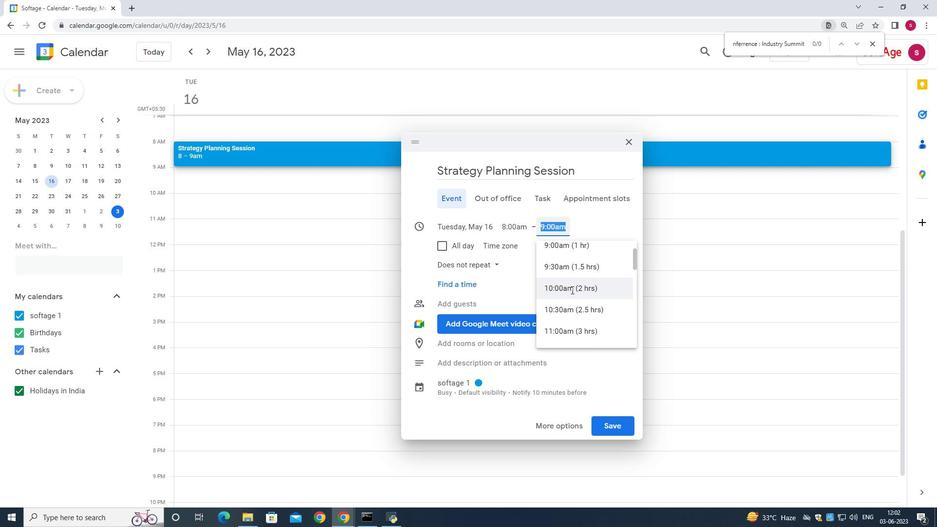 
Action: Mouse moved to (475, 361)
Screenshot: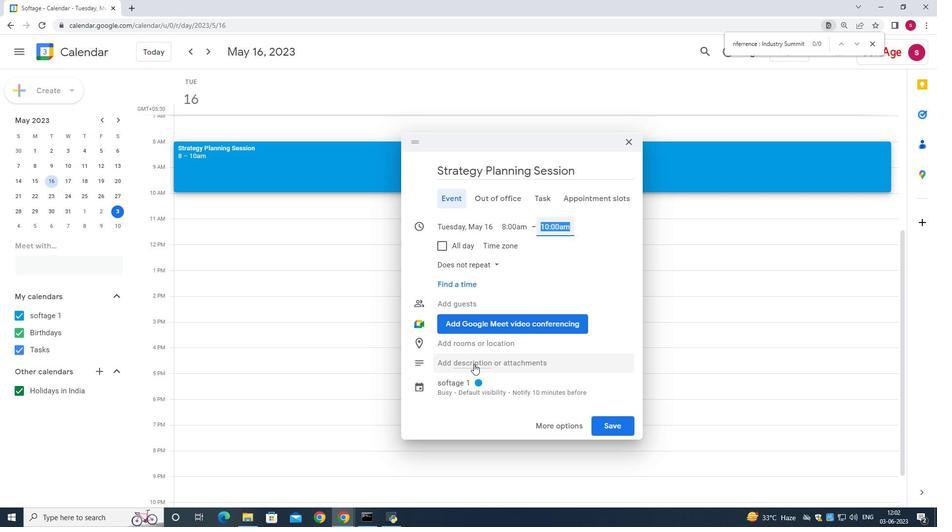 
Action: Mouse pressed left at (475, 361)
Screenshot: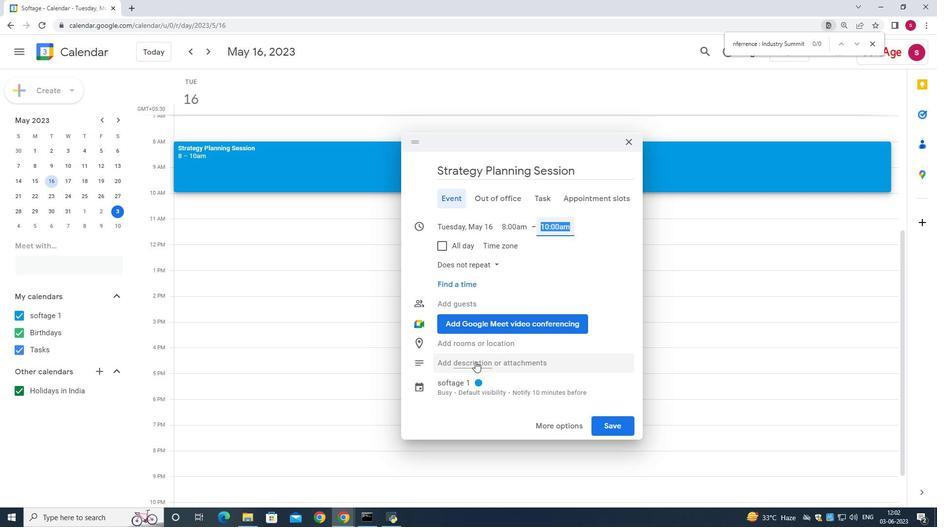 
Action: Key pressed <Key.shift>The<Key.space><Key.shift>Strategy
Screenshot: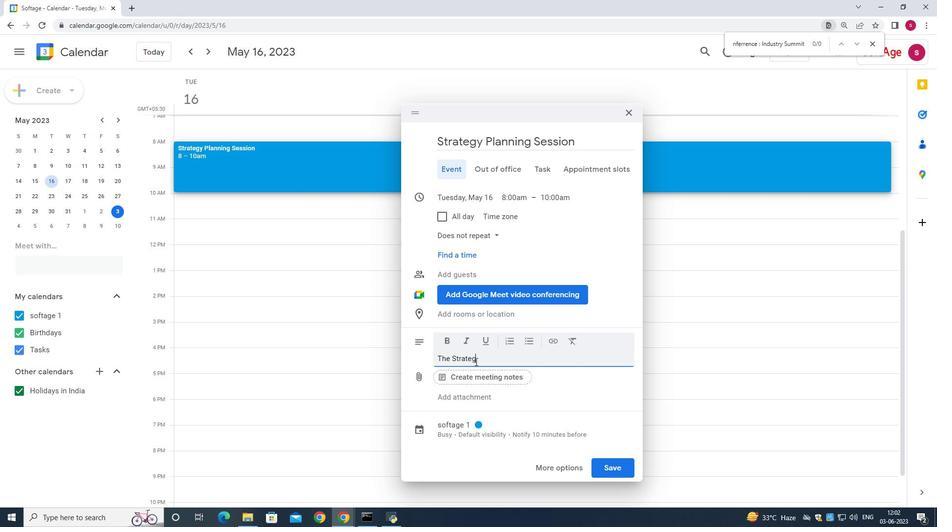 
Action: Mouse moved to (730, 272)
Screenshot: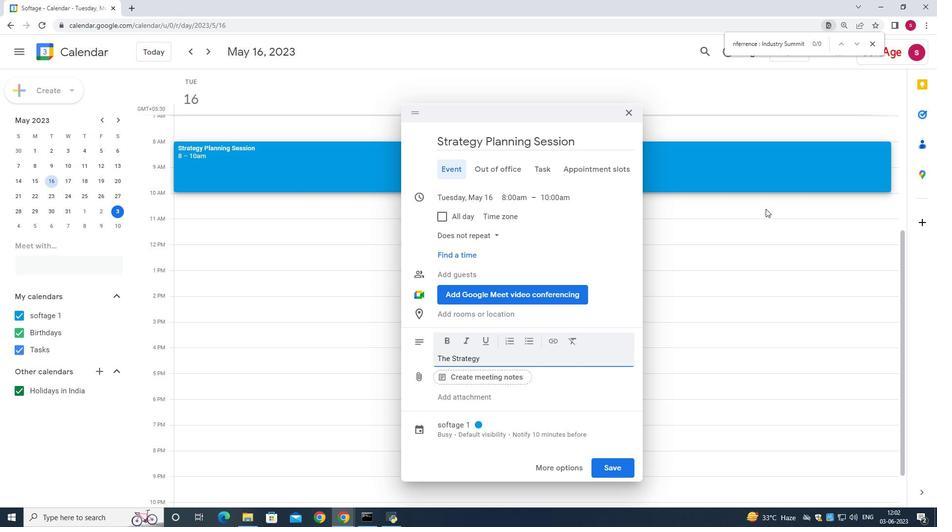 
Action: Key pressed <Key.space><Key.shift>Planning<Key.space><Key.shift>session<Key.space>sets<Key.space>the<Key.space>foundation<Key.space>for<Key.space>information<Key.backspace><Key.backspace><Key.backspace><Key.backspace><Key.backspace>ed<Key.space>decision<Key.space>-<Key.space>making,<Key.space>goal<Key.space>alignment,<Key.space>and<Key.space>coordinated<Key.space>efforts<Key.space>.<Key.space><Key.shift>it<Key.space>enables<Key.space>participants<Key.space>to<Key.space>collectively<Key.space>shape<Key.space>the<Key.space>organization's<Key.space>or<Key.space>project's<Key.space>direction,<Key.space>anticipate<Key.space>challenges,<Key.space>and<Key.space>create<Key.space>a<Key.space>e<Key.backspace>roadmap<Key.space>for<Key.space>success<Key.space>.<Key.space>
Screenshot: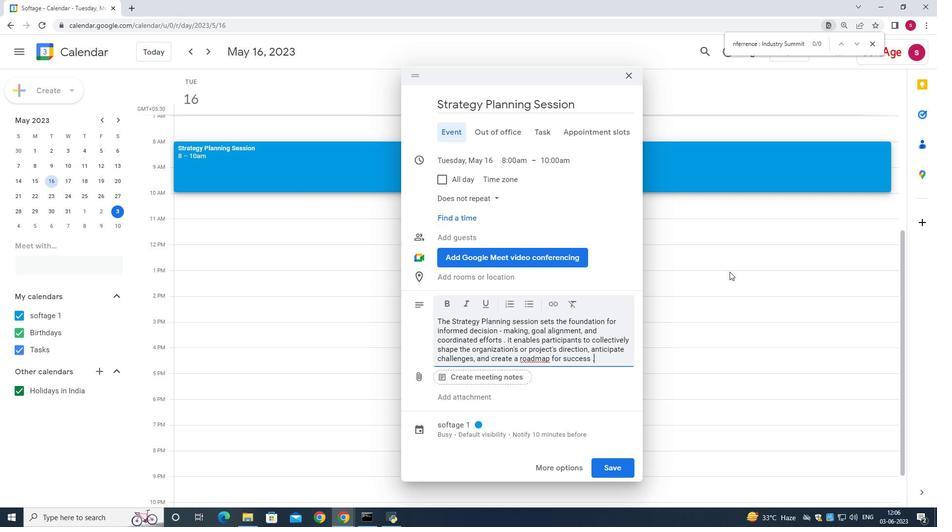 
Action: Mouse moved to (533, 362)
Screenshot: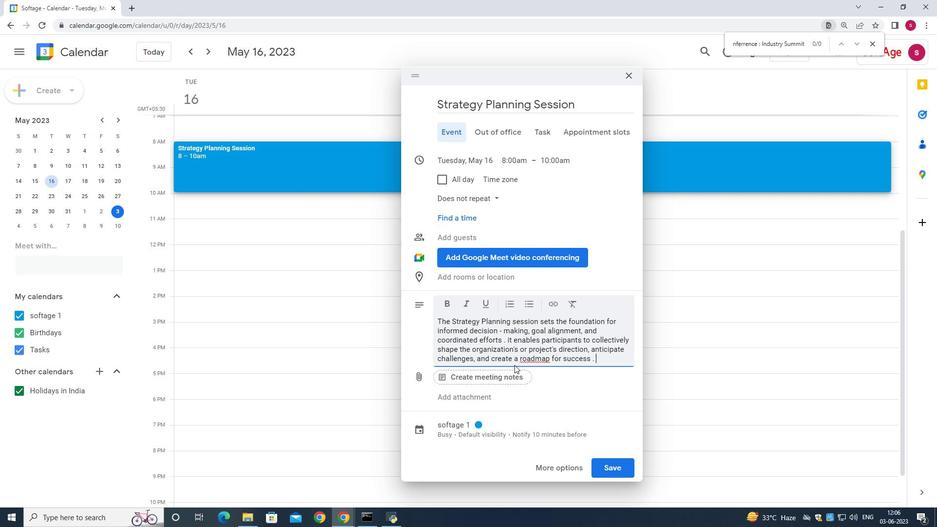 
Action: Mouse pressed left at (533, 362)
Screenshot: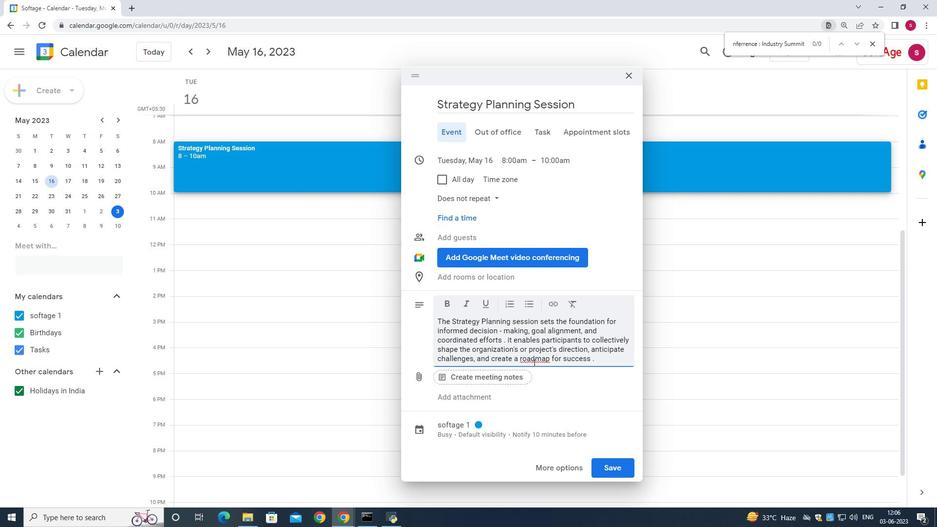 
Action: Mouse moved to (523, 359)
Screenshot: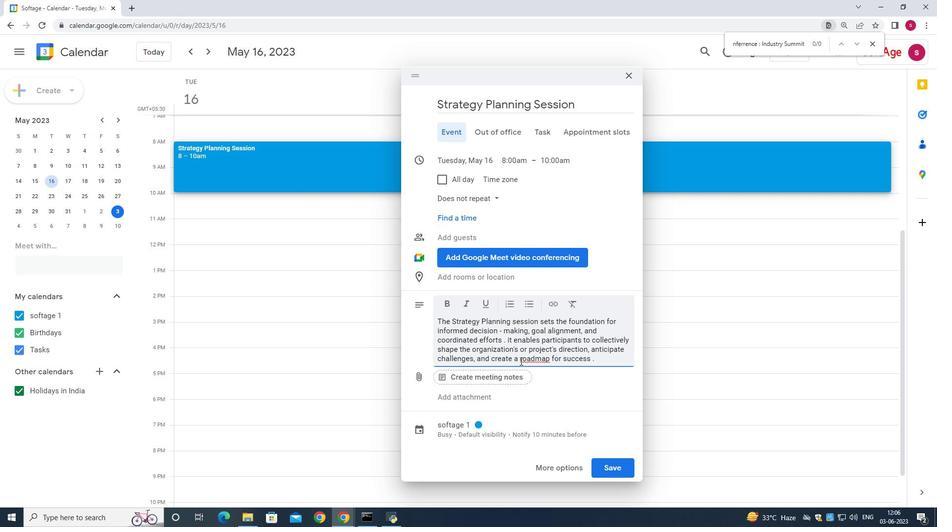 
Action: Mouse pressed left at (523, 359)
Screenshot: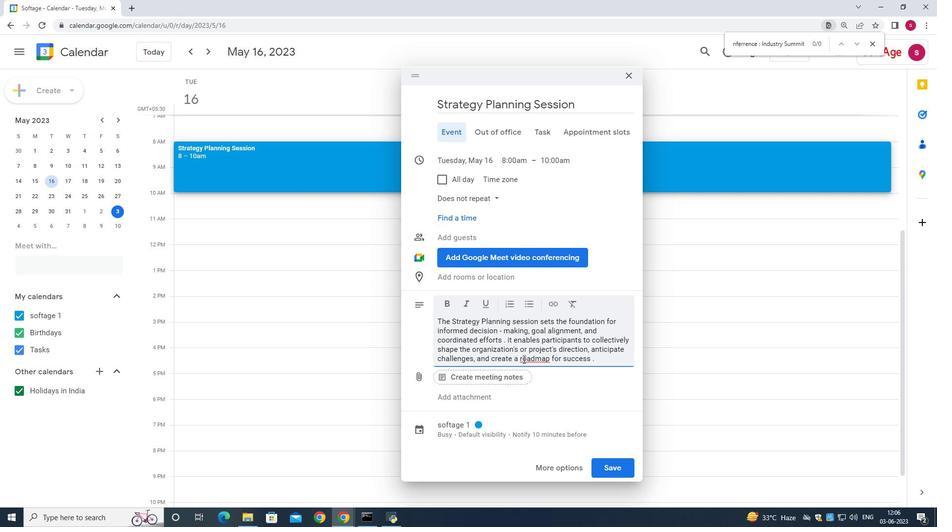 
Action: Mouse moved to (540, 360)
Screenshot: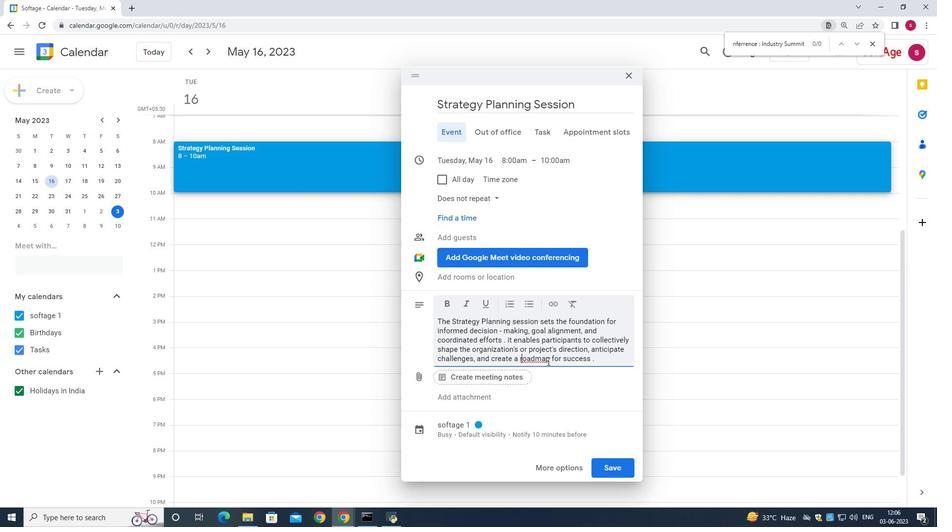 
Action: Mouse pressed right at (540, 360)
Screenshot: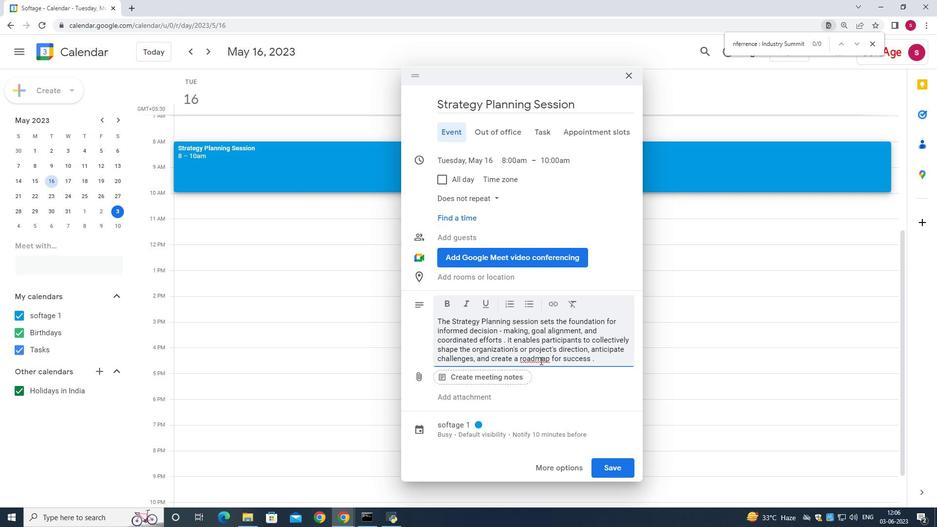 
Action: Mouse moved to (571, 217)
Screenshot: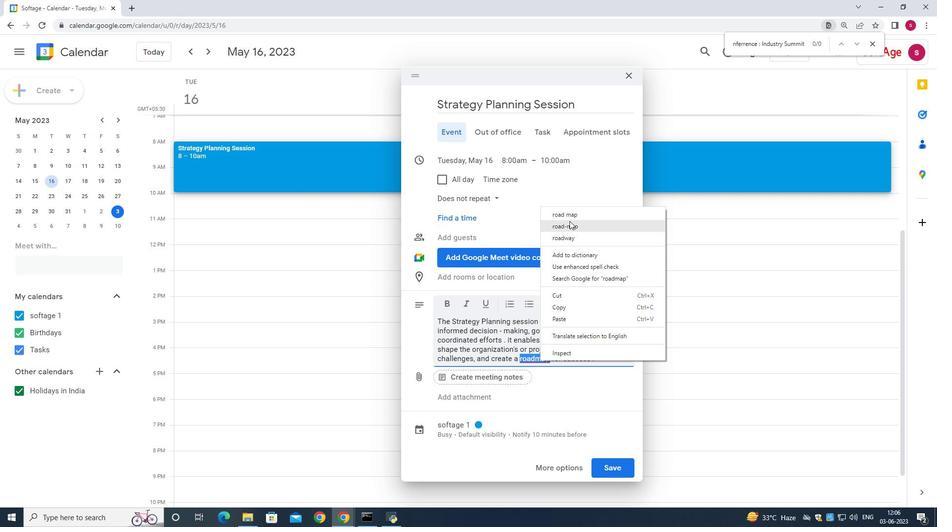 
Action: Mouse pressed left at (571, 217)
Screenshot: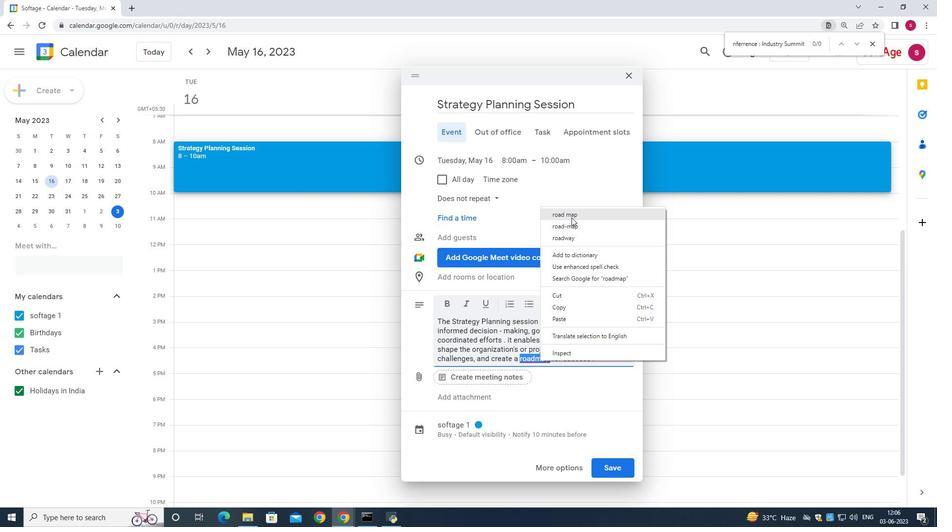 
Action: Mouse moved to (465, 426)
Screenshot: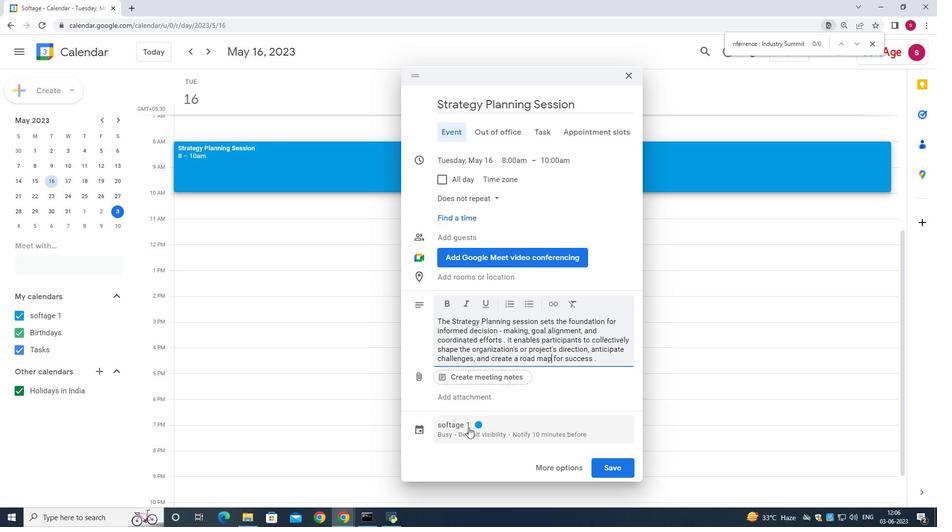 
Action: Mouse pressed left at (465, 426)
Screenshot: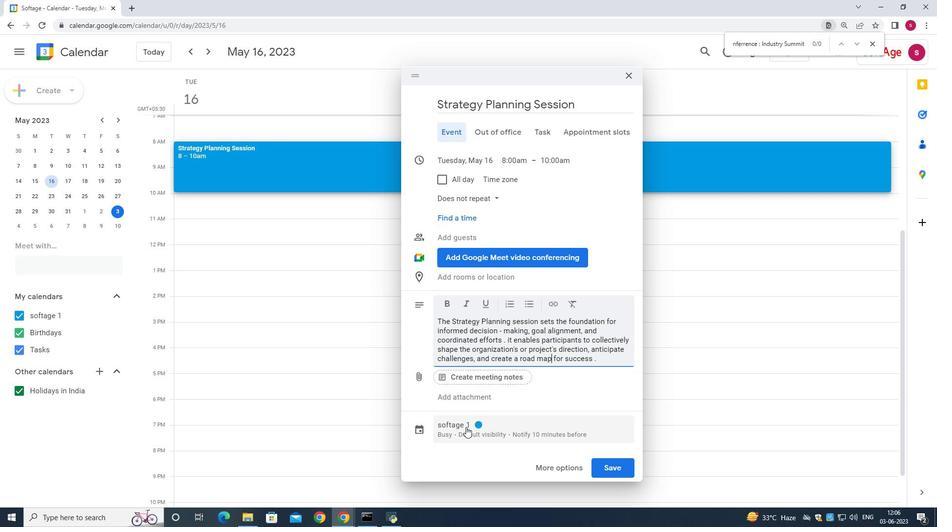 
Action: Mouse moved to (485, 358)
Screenshot: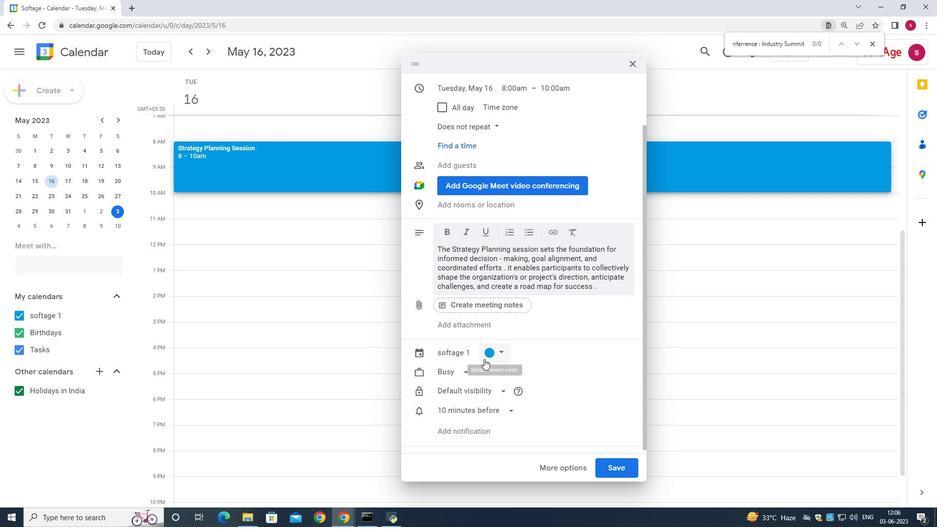 
Action: Mouse pressed left at (485, 358)
Screenshot: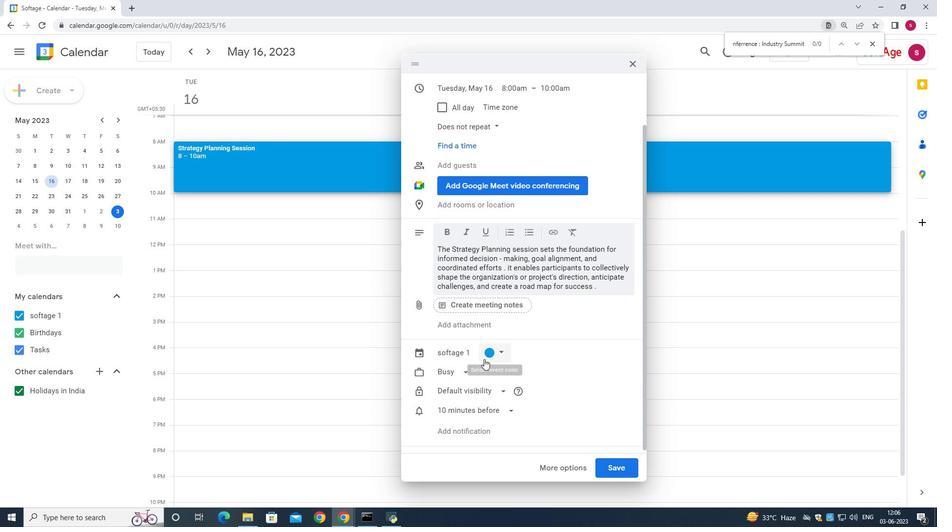 
Action: Mouse moved to (500, 377)
Screenshot: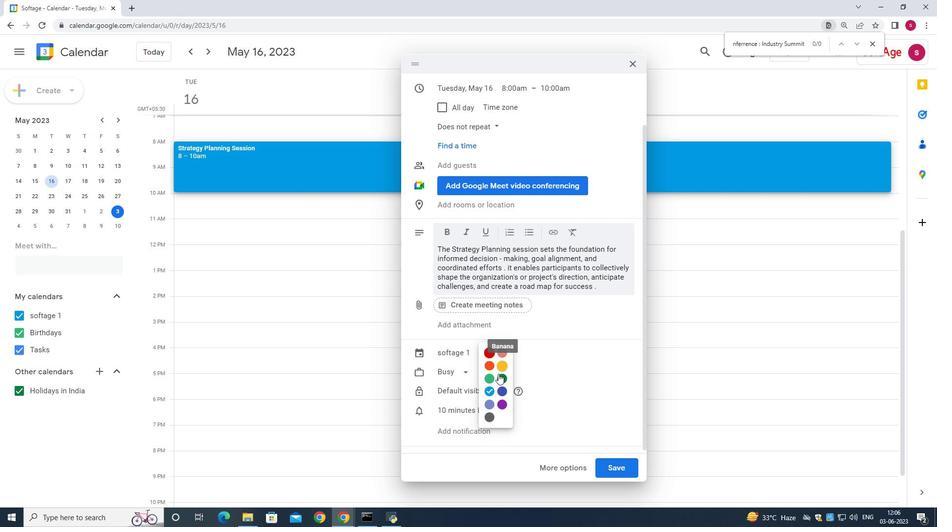 
Action: Mouse pressed left at (500, 377)
Screenshot: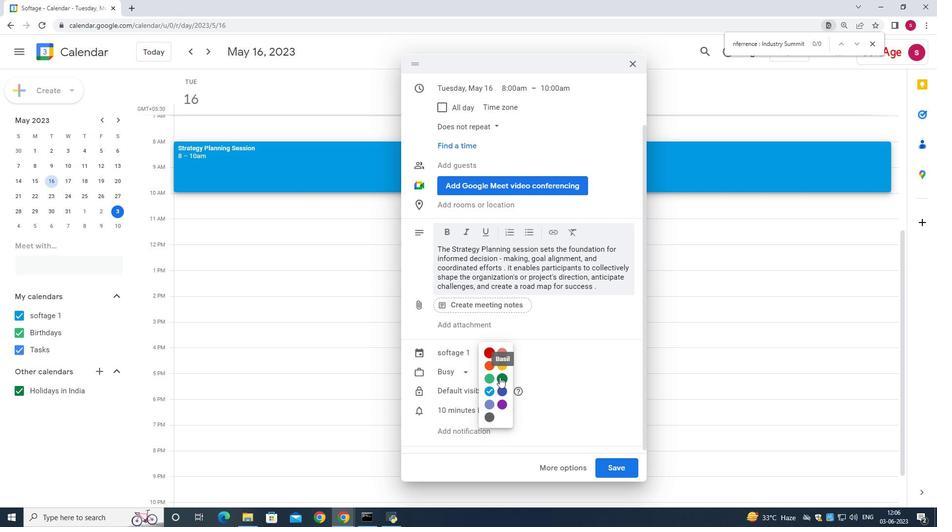 
Action: Mouse moved to (451, 209)
Screenshot: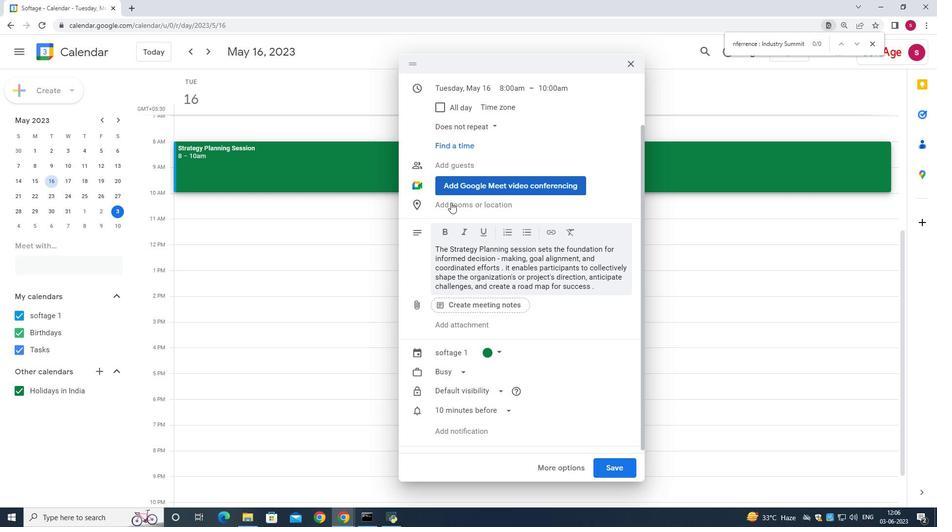 
Action: Mouse pressed left at (451, 209)
Screenshot: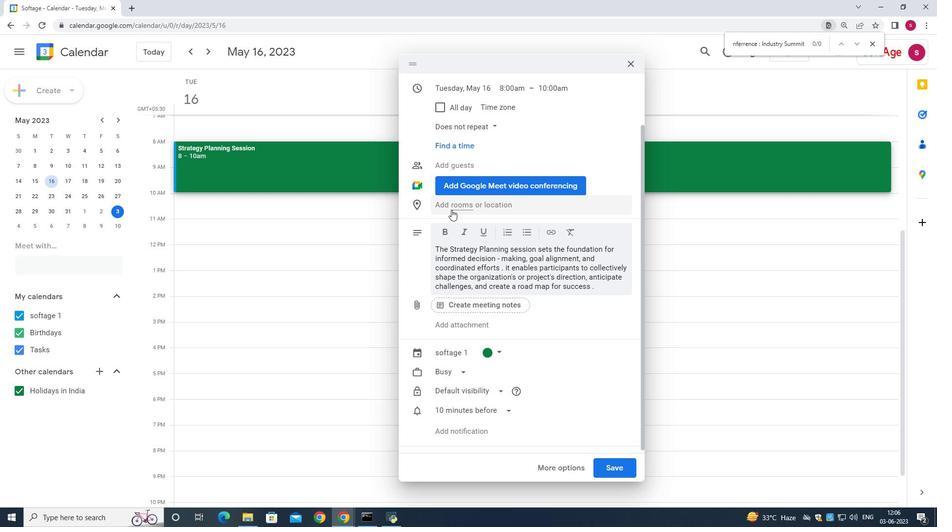 
Action: Mouse moved to (416, 70)
Screenshot: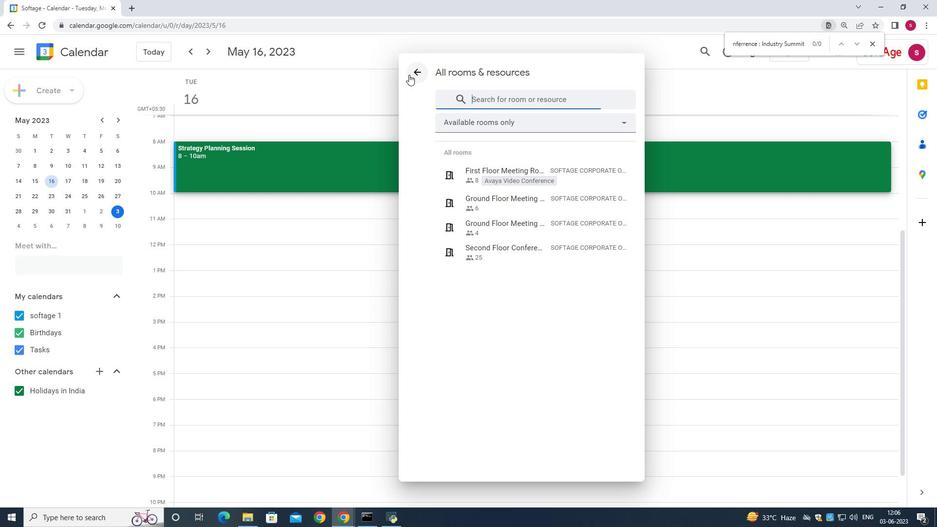 
Action: Mouse pressed left at (416, 70)
Screenshot: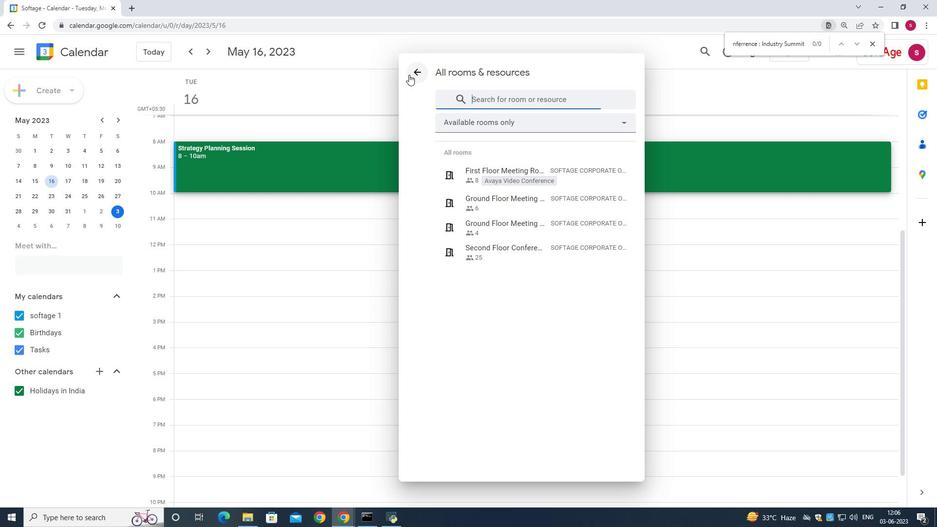 
Action: Mouse moved to (455, 236)
Screenshot: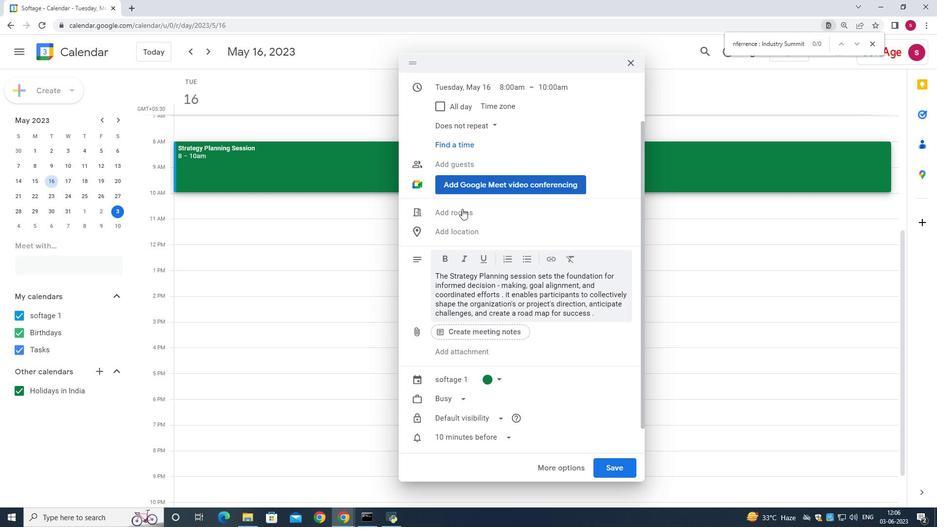 
Action: Mouse pressed left at (455, 236)
Screenshot: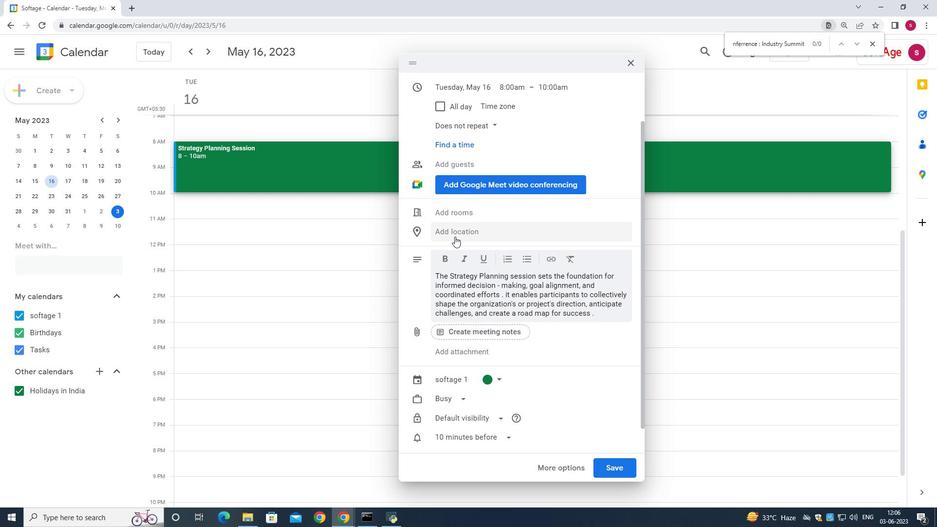 
Action: Key pressed 654<Key.space><Key.shift>Calle<Key.space>de<Key.space><Key.shift>Alcala.<Key.backspace>,<Key.space><Key.shift><<Key.backspace><Key.shift>Madrid,<Key.space><Key.shift>Spain
Screenshot: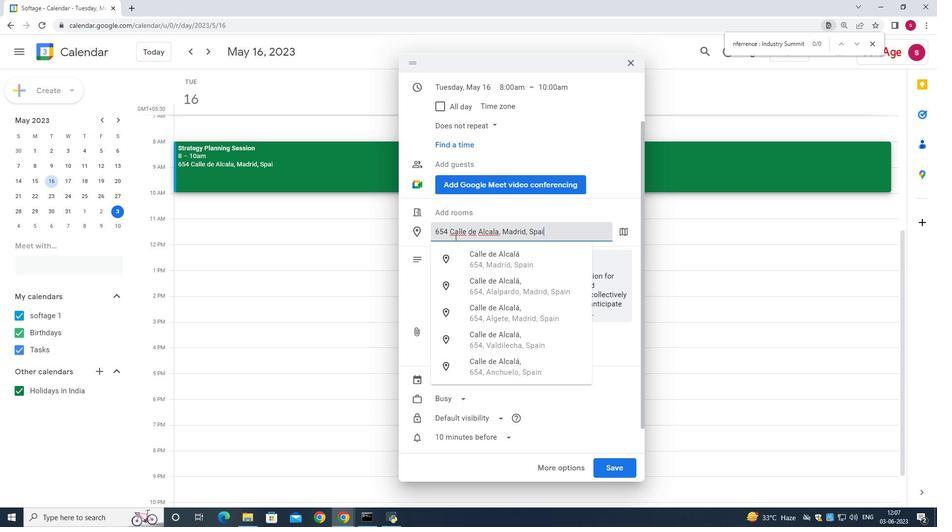 
Action: Mouse moved to (615, 467)
Screenshot: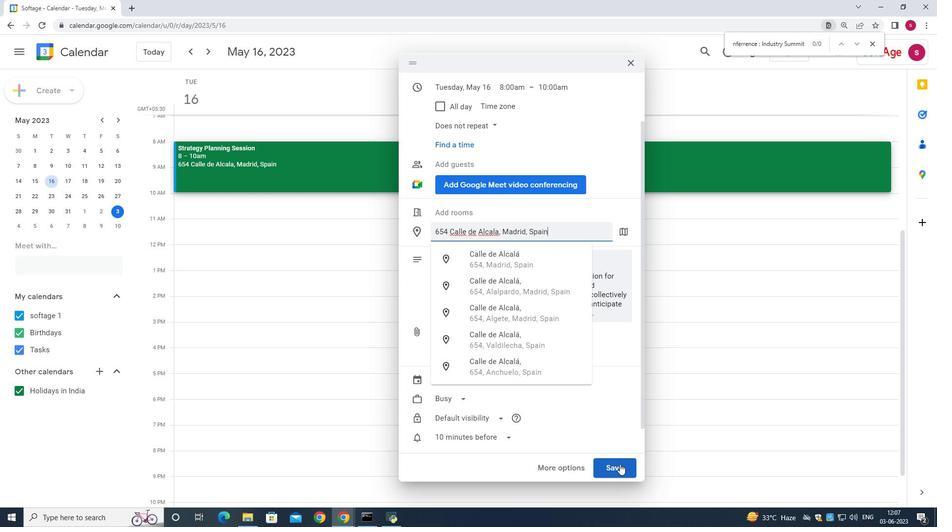 
Action: Mouse pressed left at (615, 467)
Screenshot: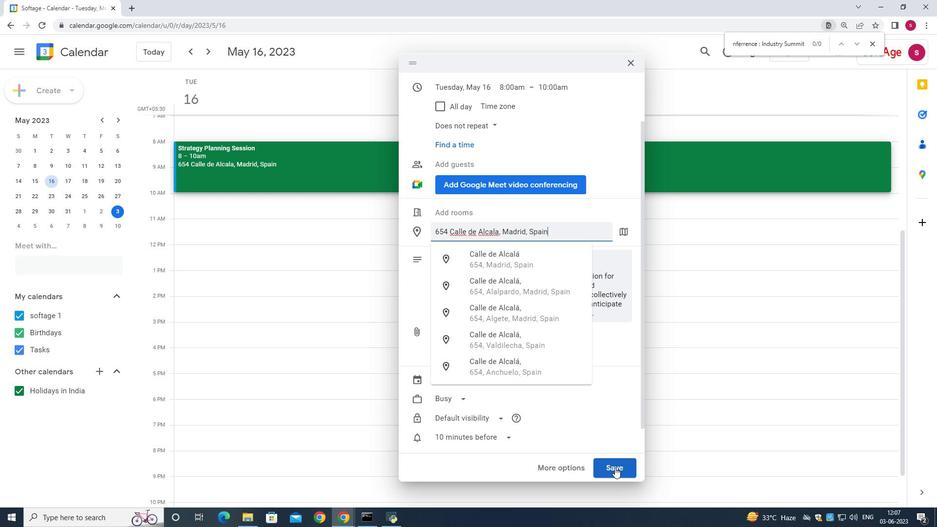 
Action: Mouse moved to (337, 161)
Screenshot: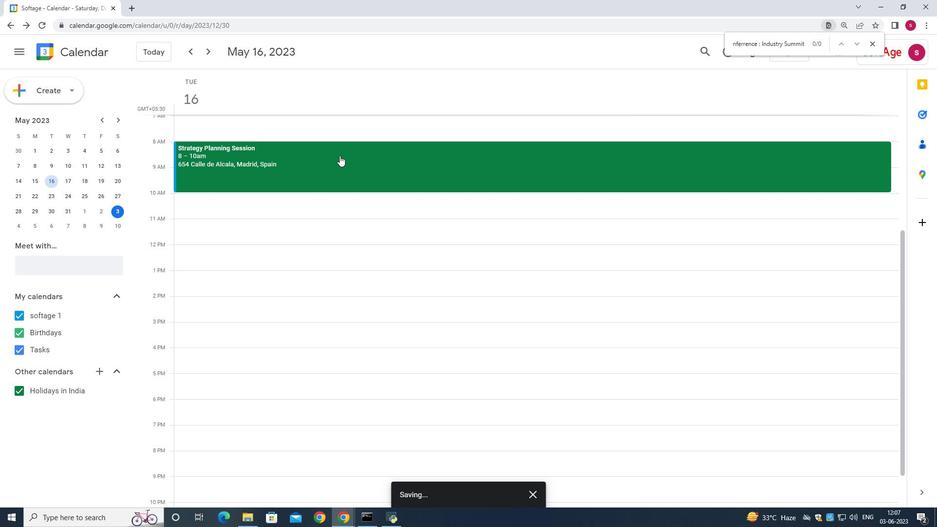 
Action: Mouse pressed left at (337, 161)
Screenshot: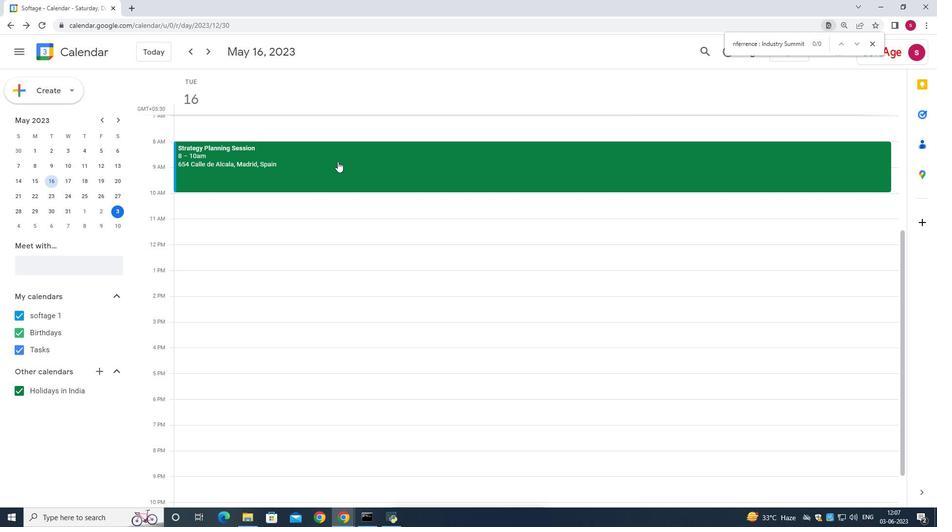 
Action: Mouse moved to (587, 152)
Screenshot: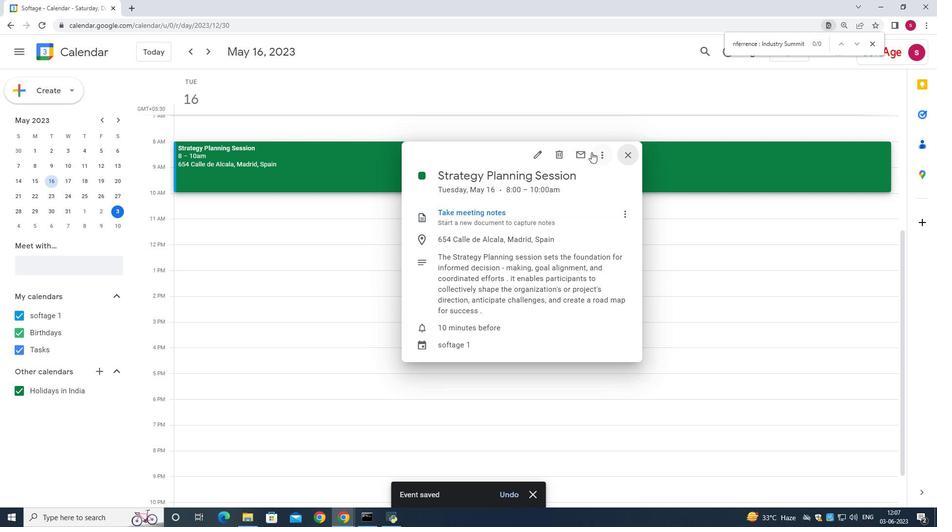 
Action: Mouse pressed left at (587, 152)
Screenshot: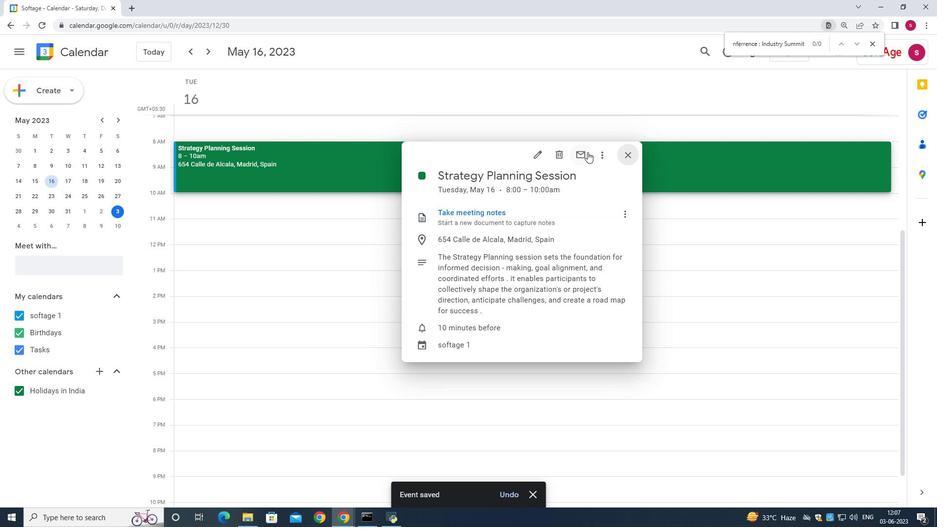 
Action: Mouse moved to (366, 222)
Screenshot: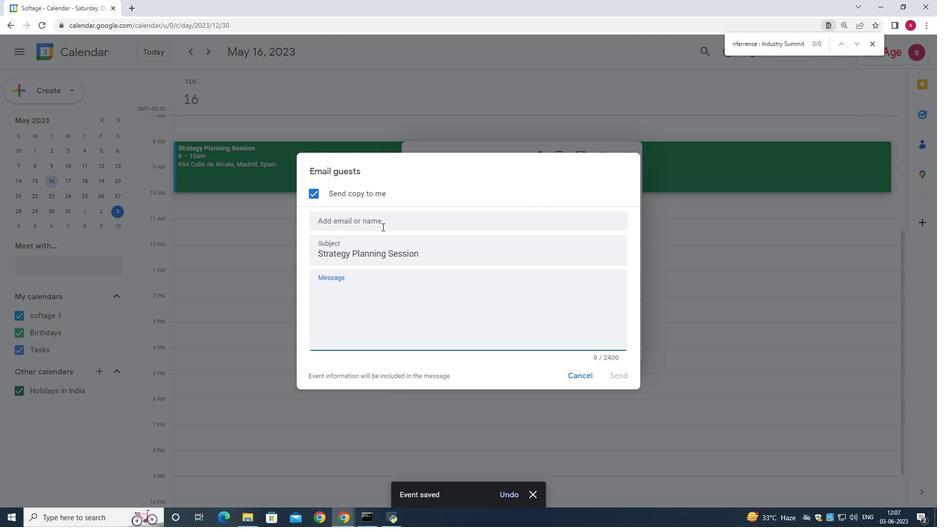 
Action: Mouse pressed left at (366, 222)
Screenshot: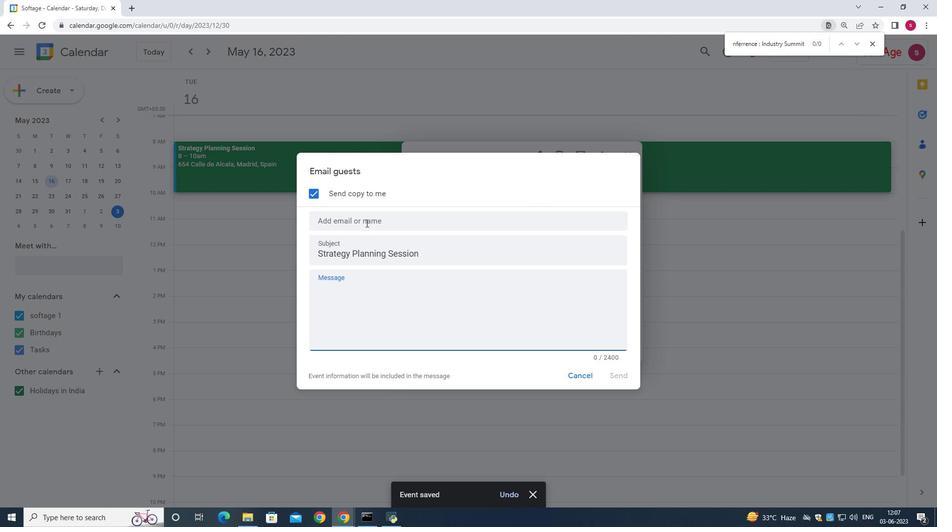 
Action: Key pressed softage.9
Screenshot: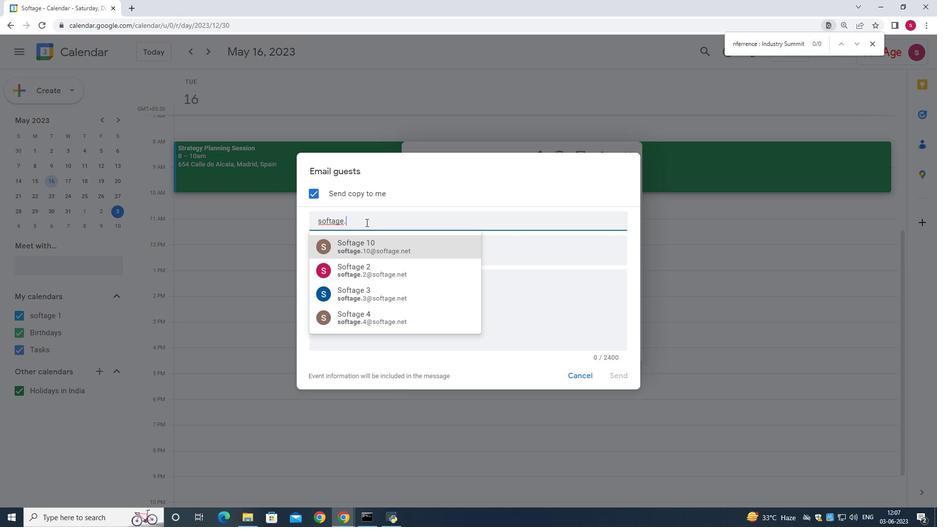 
Action: Mouse moved to (361, 247)
Screenshot: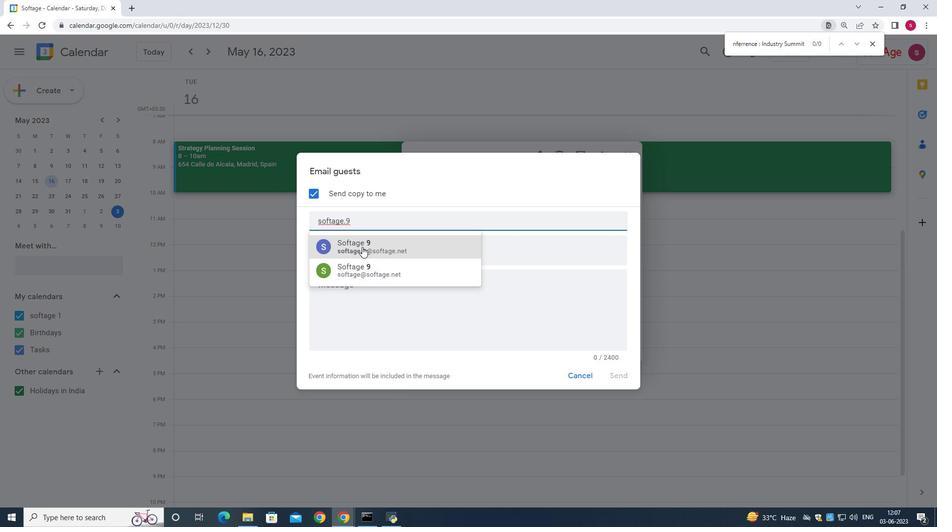 
Action: Mouse pressed left at (361, 247)
Screenshot: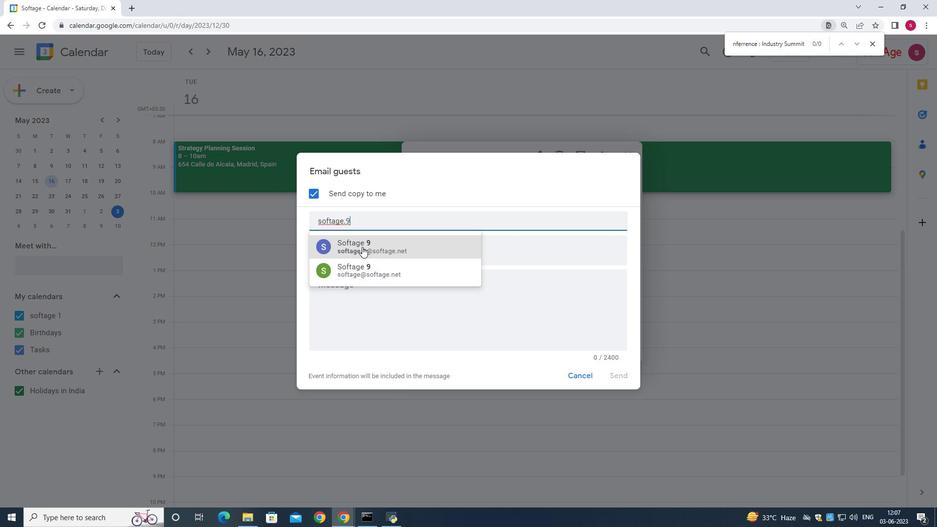 
Action: Mouse moved to (360, 247)
Screenshot: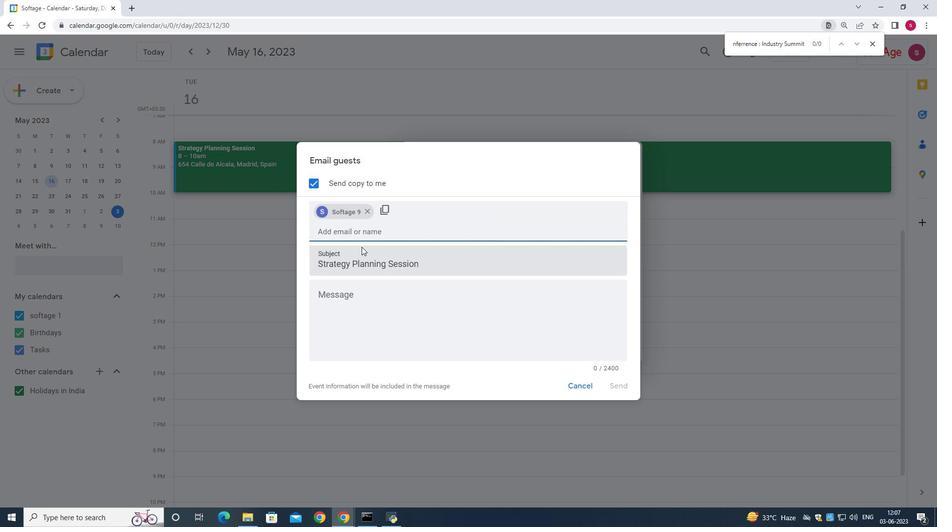 
Action: Key pressed softage.10
Screenshot: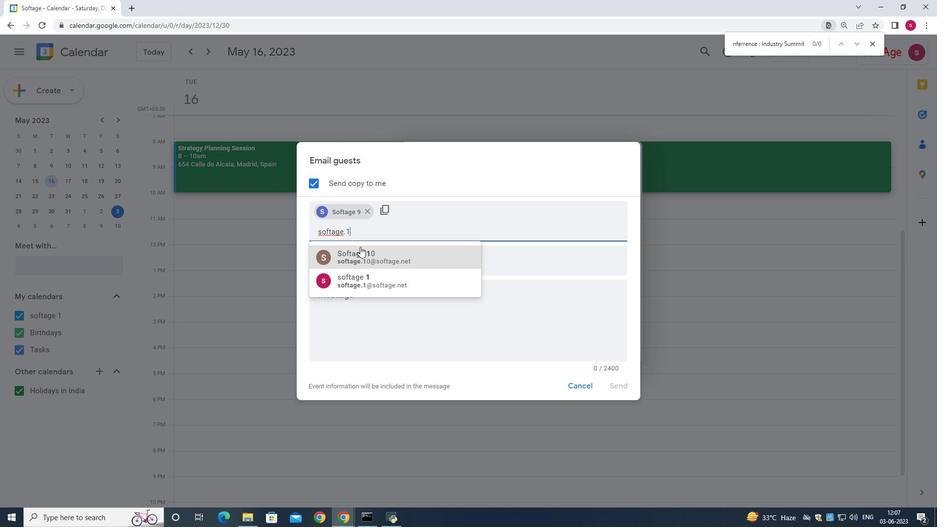 
Action: Mouse moved to (366, 257)
Screenshot: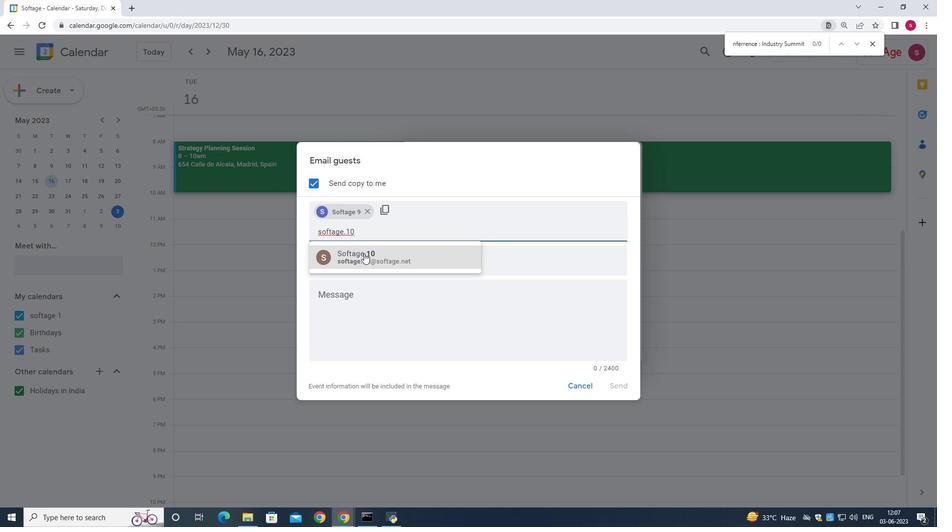 
Action: Mouse pressed left at (366, 257)
Screenshot: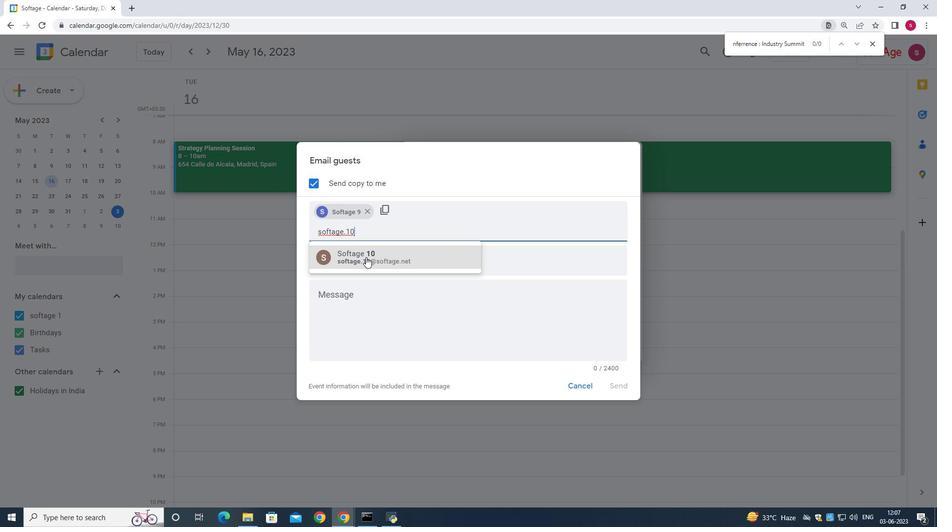 
Action: Mouse moved to (349, 304)
Screenshot: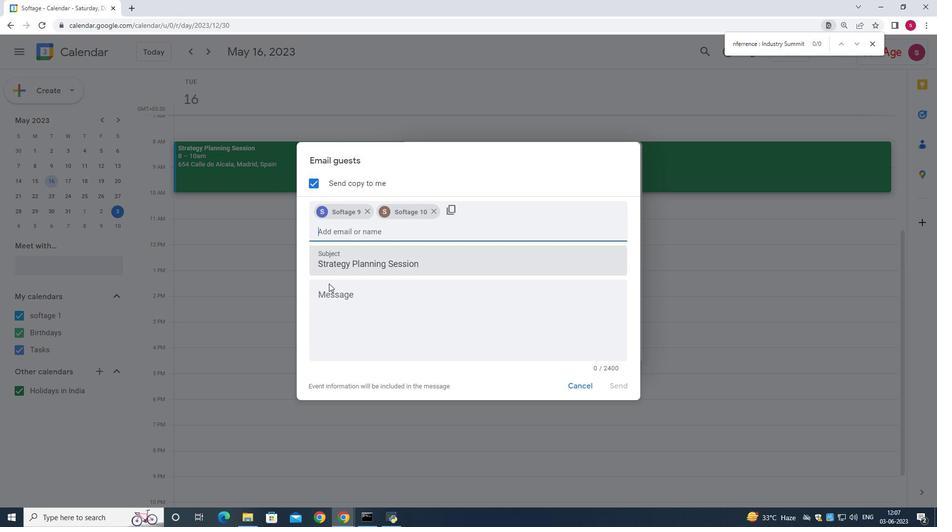 
Action: Mouse pressed left at (349, 304)
Screenshot: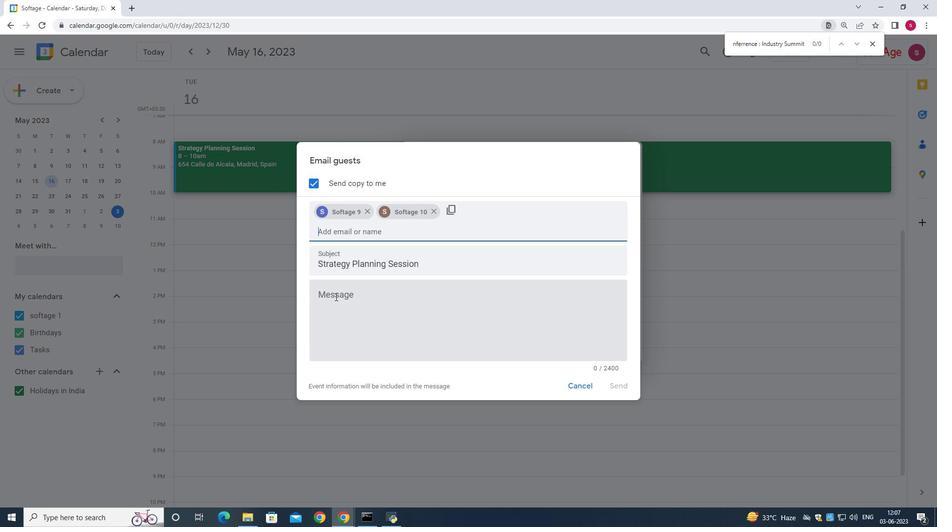 
Action: Key pressed <Key.shift>Strategy<Key.space><Key.shift>Planning<Key.space><Key.shift>session,<Key.space>for<Key.space>the<Key.space>event<Key.space><Key.shift>monthly<Key.space>on<Key.space>the<Key.space>third<Key.space><Key.shift>Sunday
Screenshot: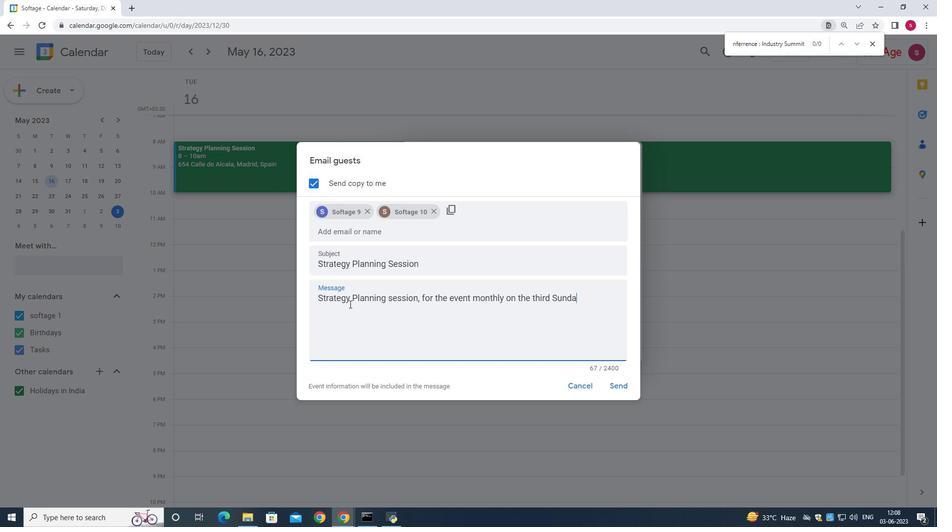 
Action: Mouse moved to (615, 385)
Screenshot: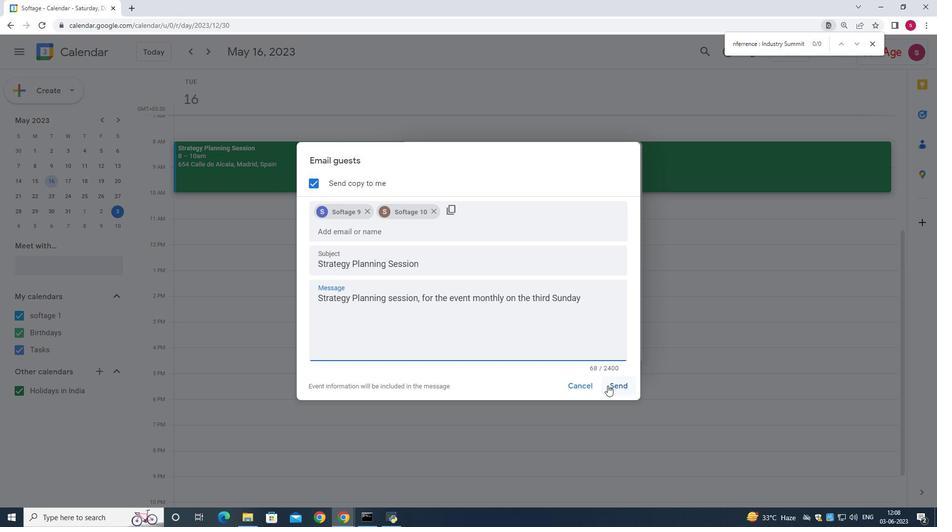 
Action: Mouse pressed left at (615, 385)
Screenshot: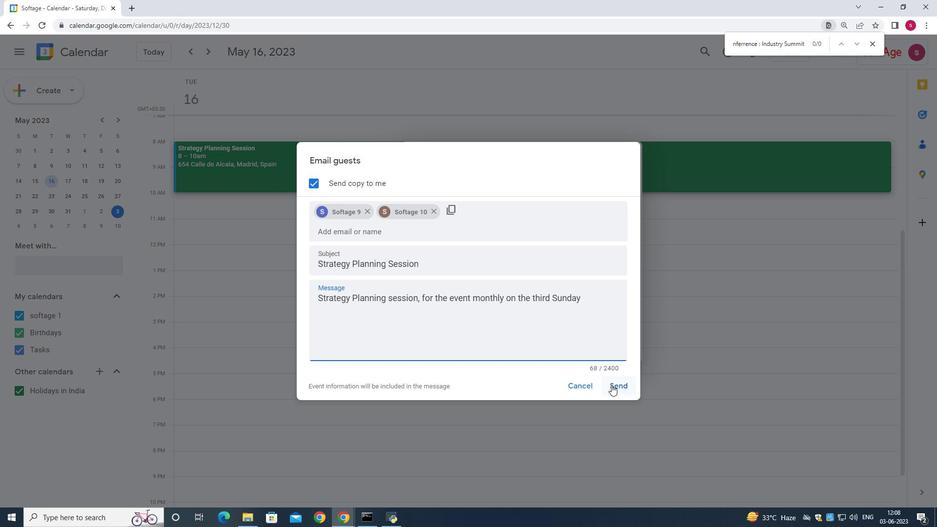 
Action: Mouse moved to (615, 385)
Screenshot: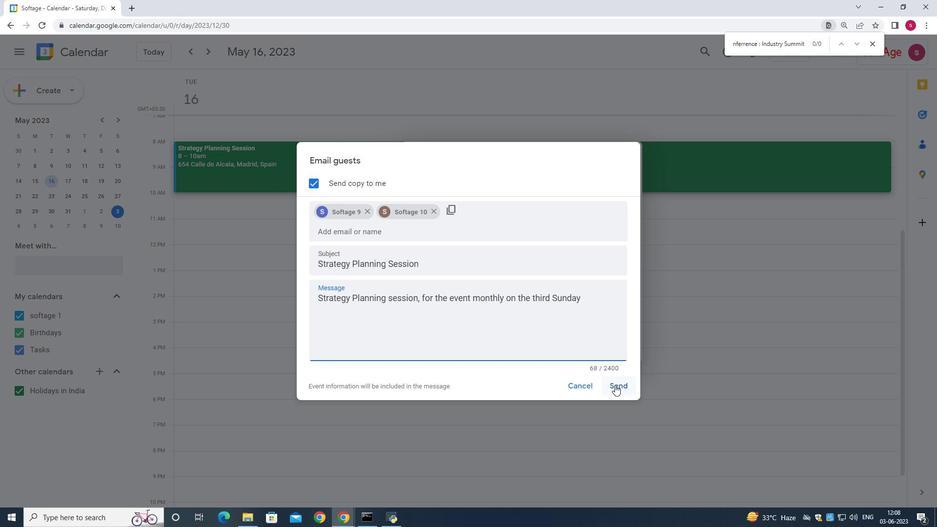 
